 Task: Add Bass Large Oval Hair Brush to the cart.
Action: Mouse moved to (271, 101)
Screenshot: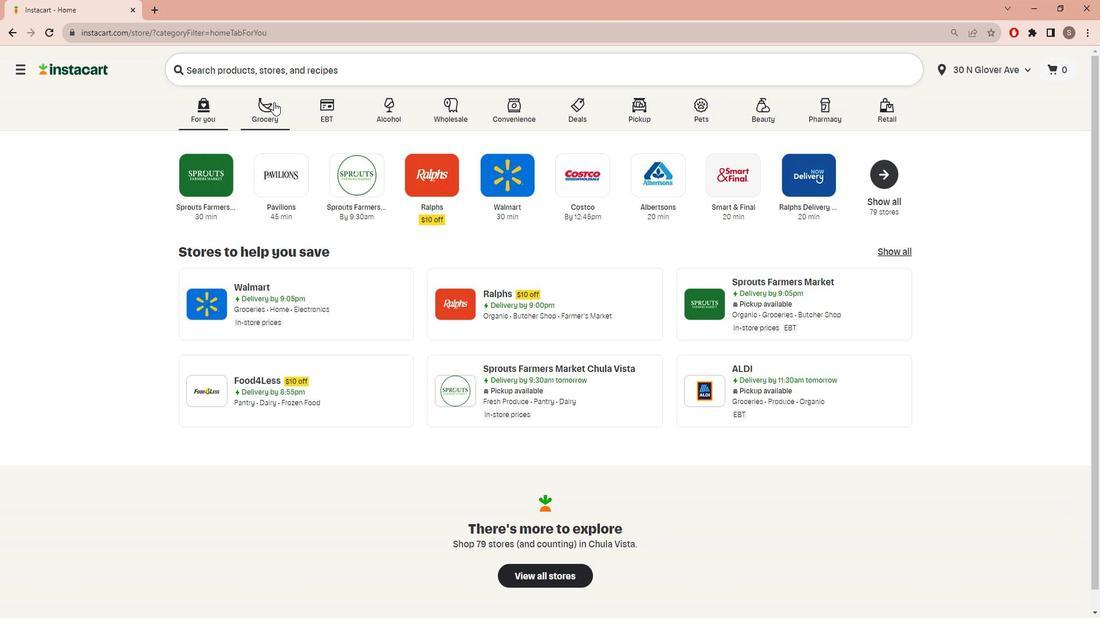 
Action: Mouse pressed left at (271, 101)
Screenshot: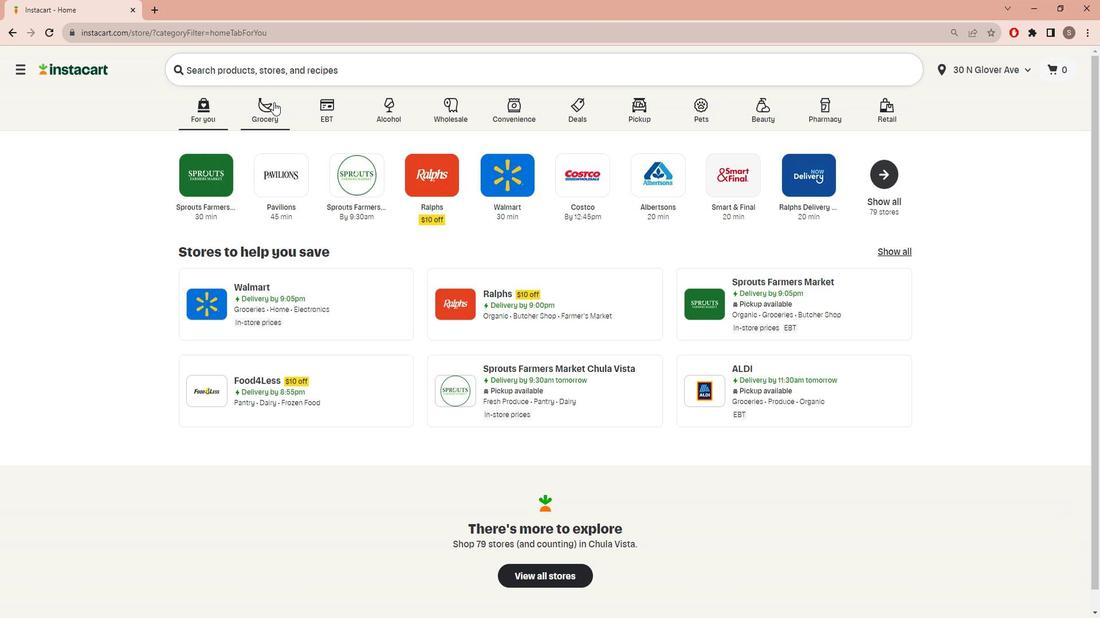
Action: Mouse moved to (374, 327)
Screenshot: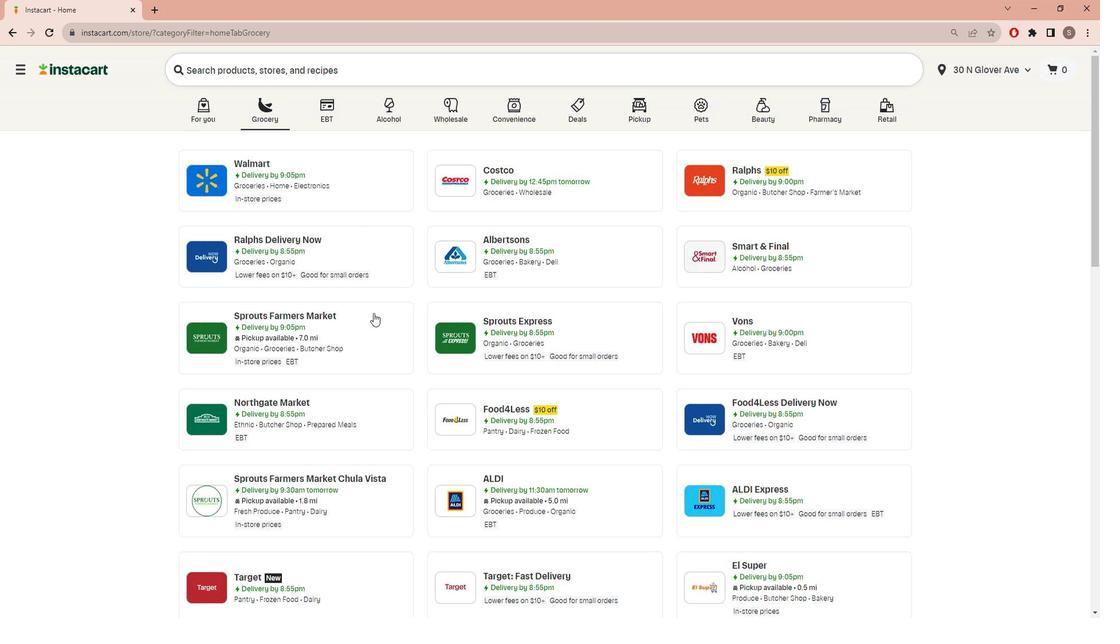 
Action: Mouse pressed left at (374, 327)
Screenshot: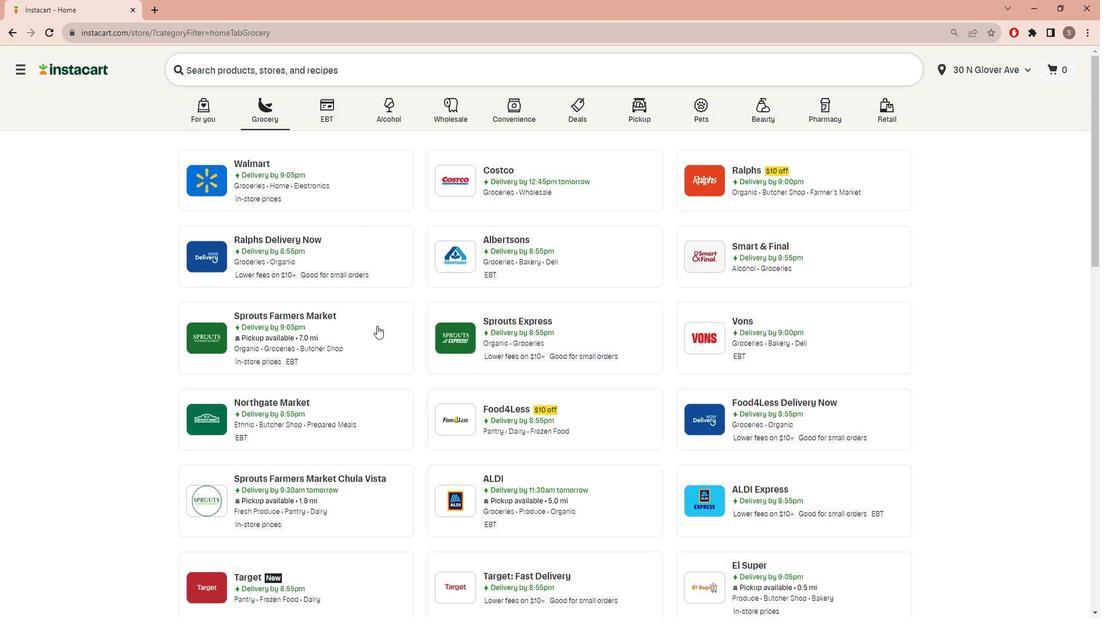 
Action: Mouse moved to (46, 375)
Screenshot: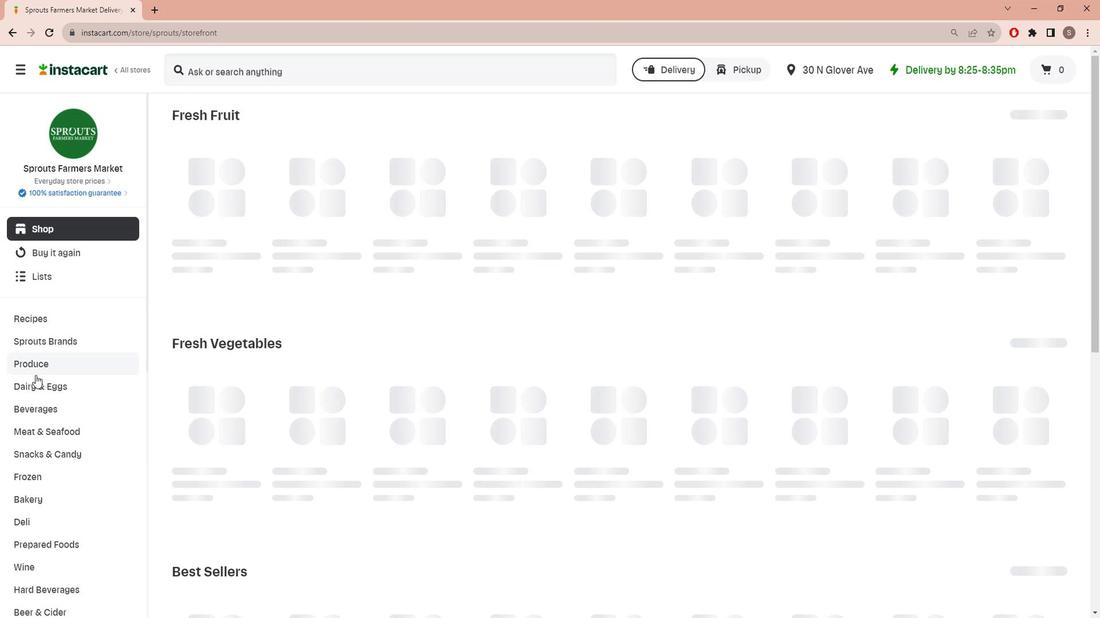 
Action: Mouse scrolled (46, 375) with delta (0, 0)
Screenshot: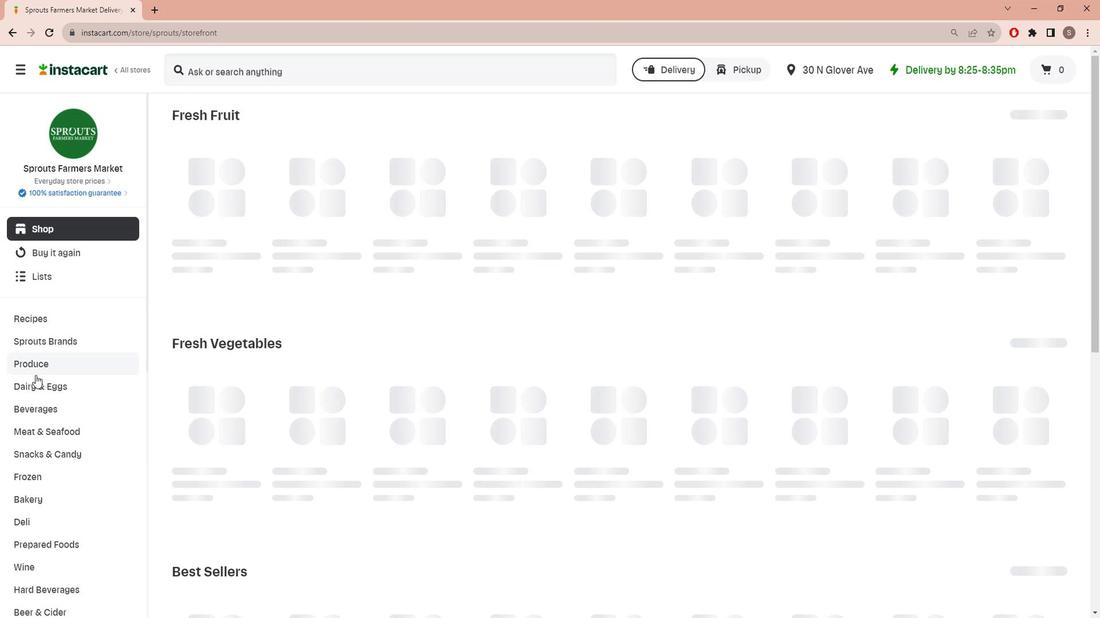 
Action: Mouse moved to (46, 375)
Screenshot: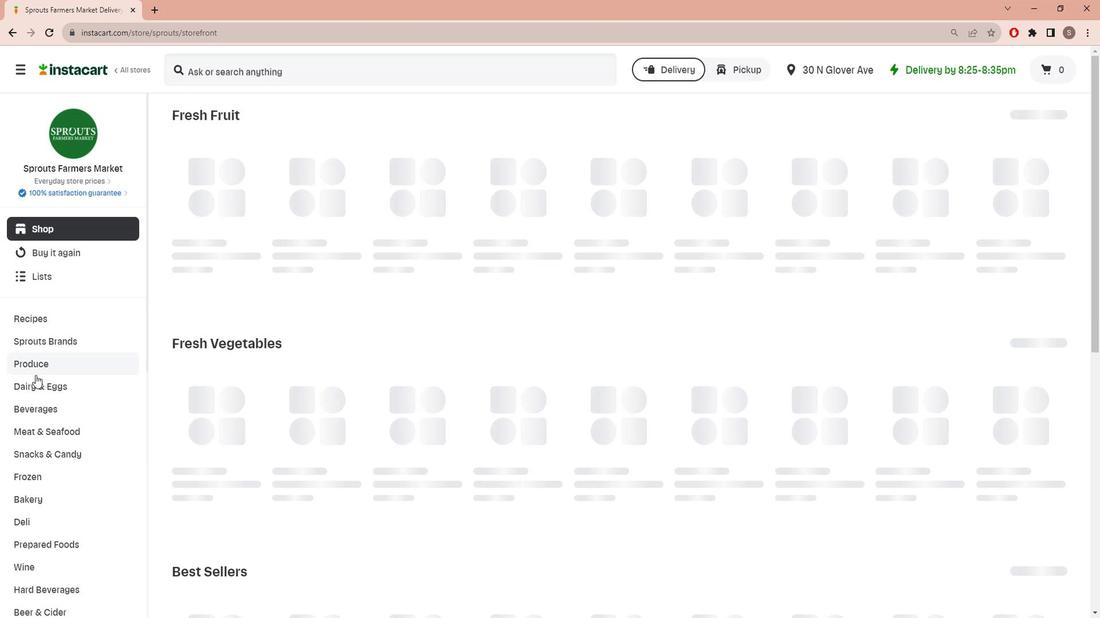 
Action: Mouse scrolled (46, 375) with delta (0, 0)
Screenshot: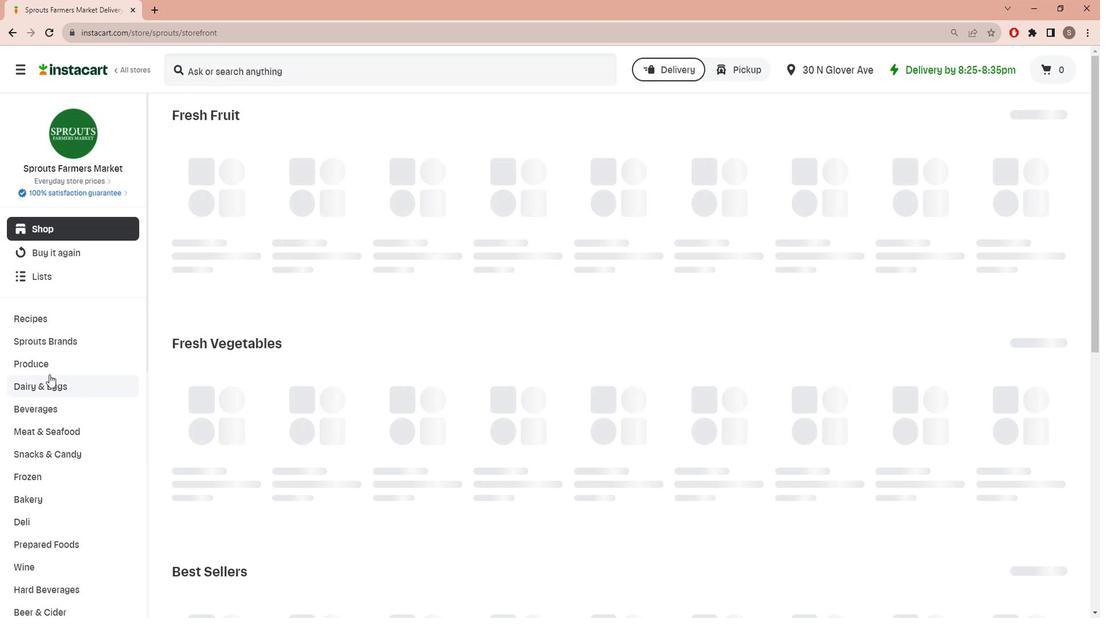 
Action: Mouse moved to (47, 375)
Screenshot: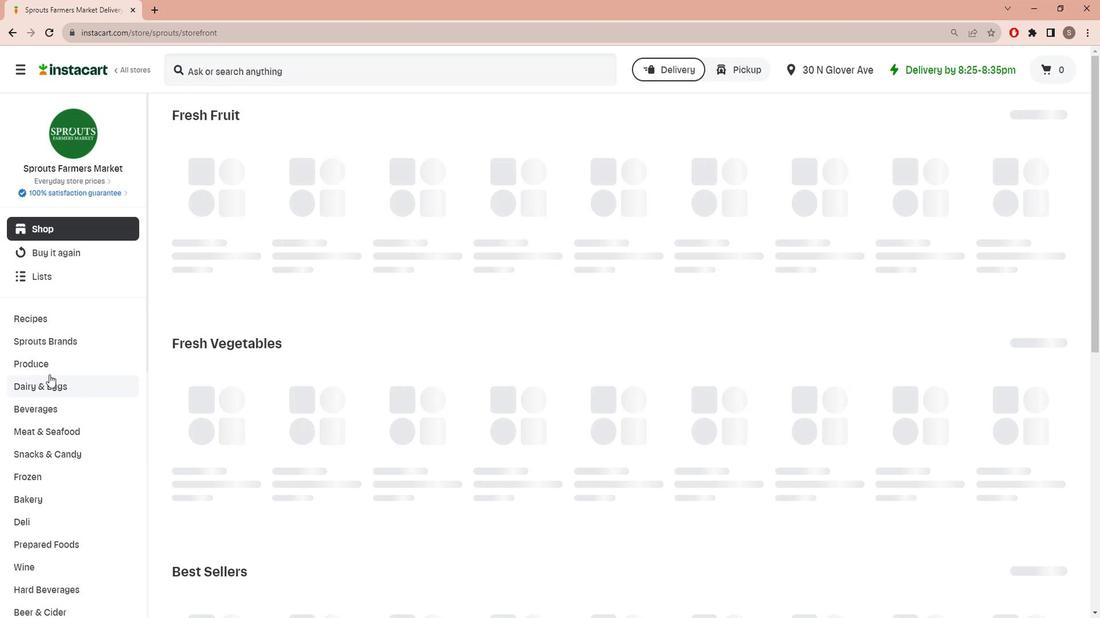
Action: Mouse scrolled (47, 375) with delta (0, 0)
Screenshot: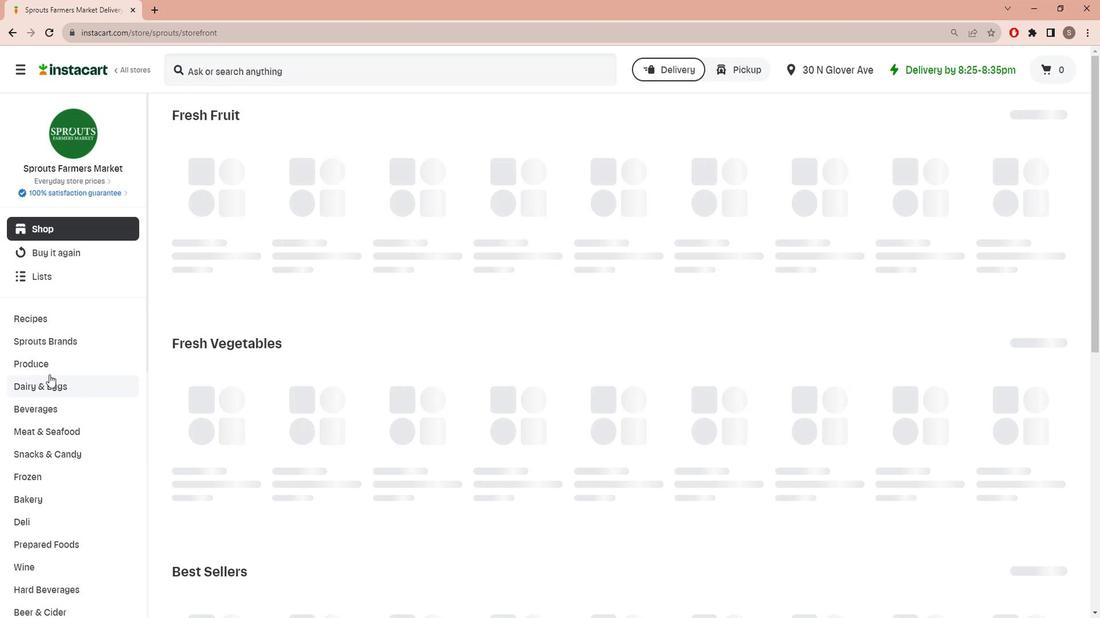 
Action: Mouse moved to (47, 375)
Screenshot: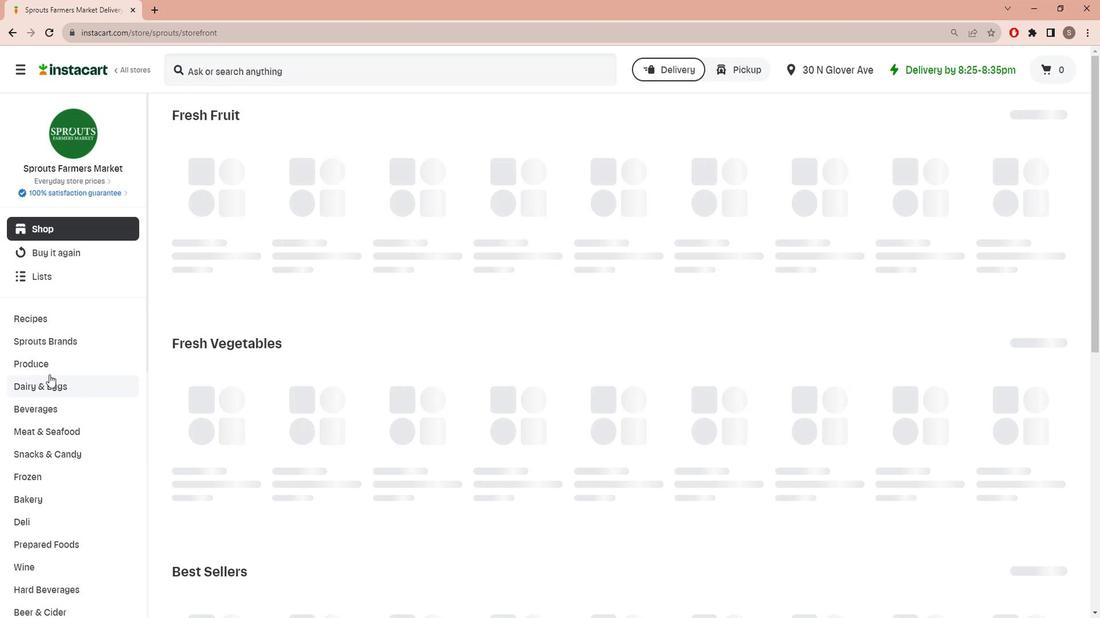 
Action: Mouse scrolled (47, 375) with delta (0, 0)
Screenshot: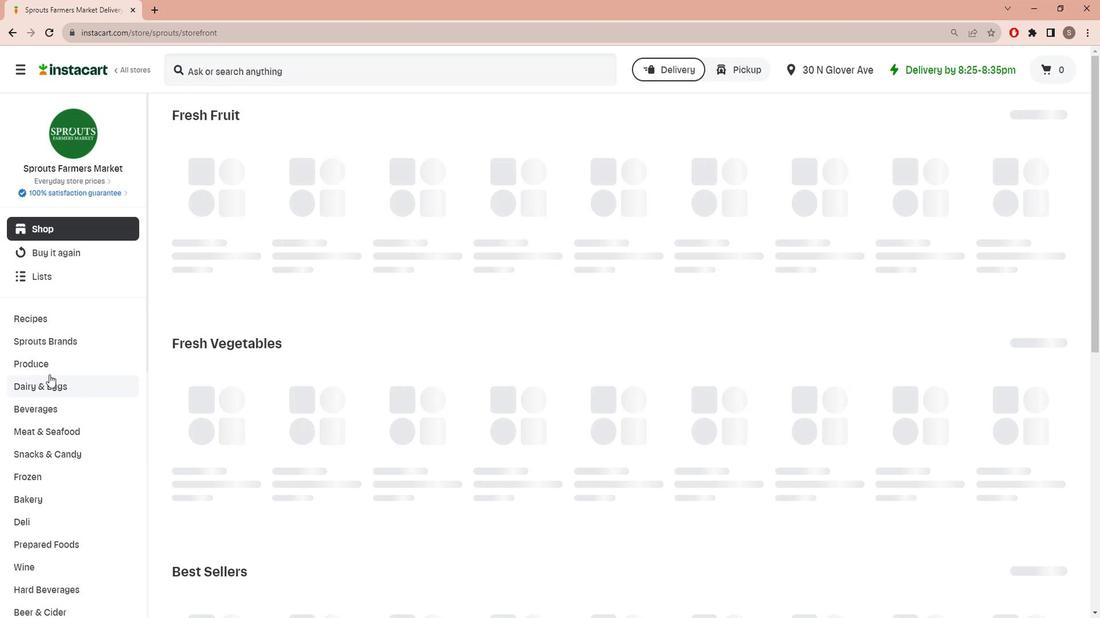 
Action: Mouse scrolled (47, 375) with delta (0, 0)
Screenshot: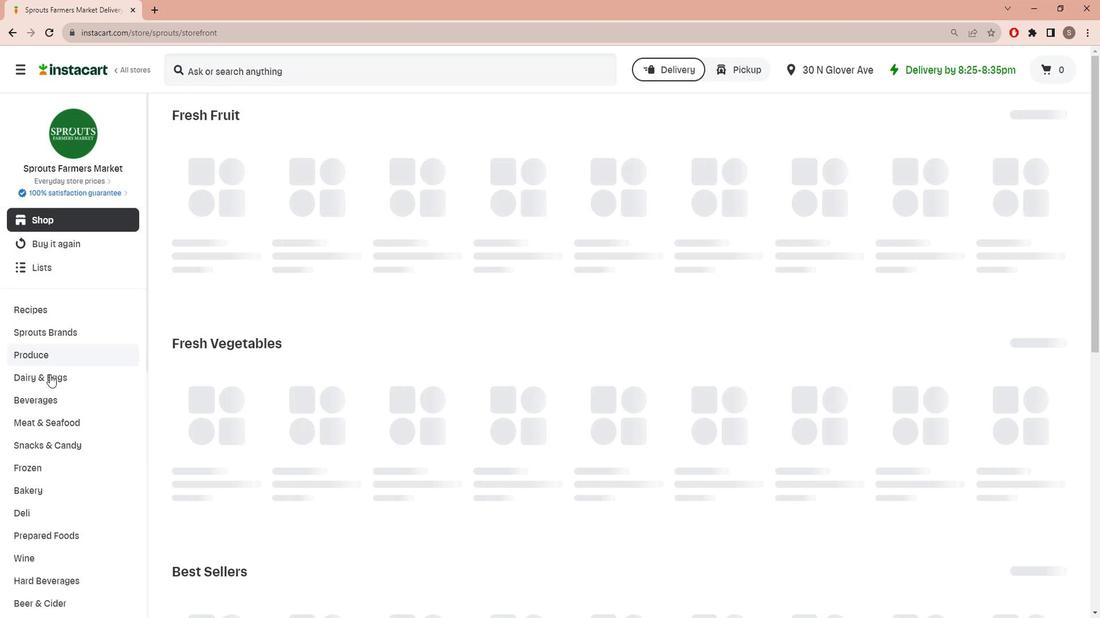 
Action: Mouse scrolled (47, 375) with delta (0, 0)
Screenshot: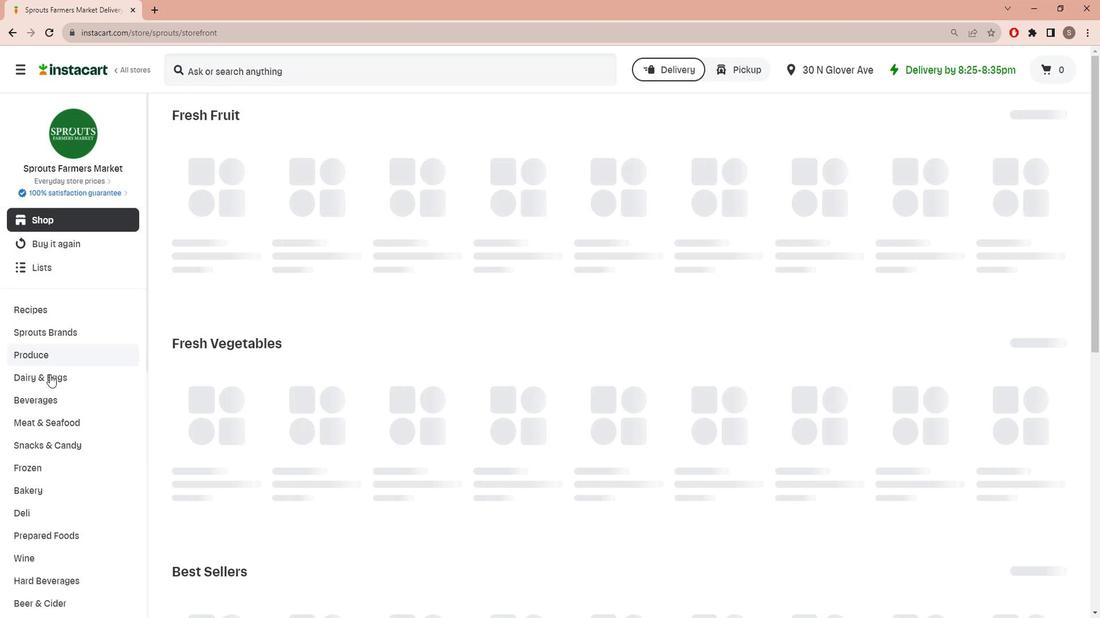 
Action: Mouse scrolled (47, 375) with delta (0, 0)
Screenshot: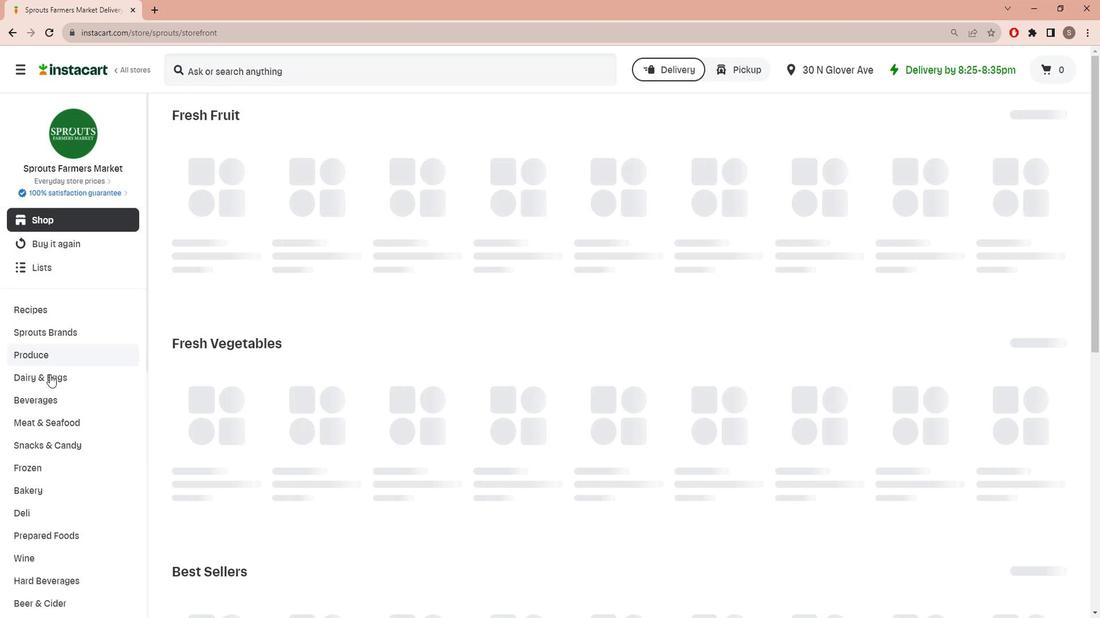 
Action: Mouse scrolled (47, 375) with delta (0, 0)
Screenshot: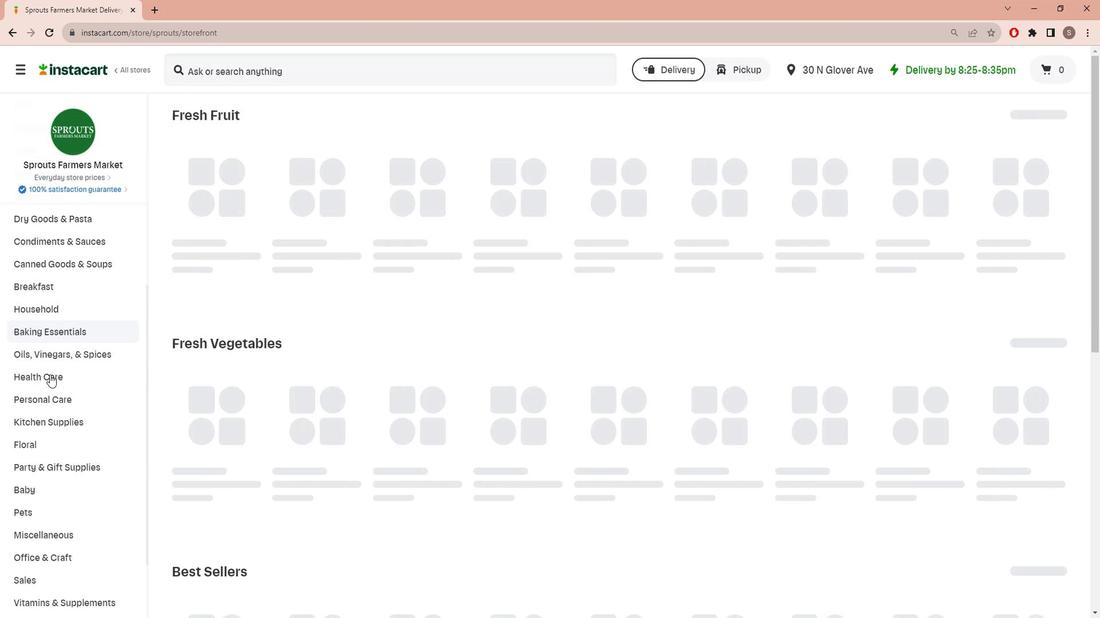 
Action: Mouse scrolled (47, 375) with delta (0, 0)
Screenshot: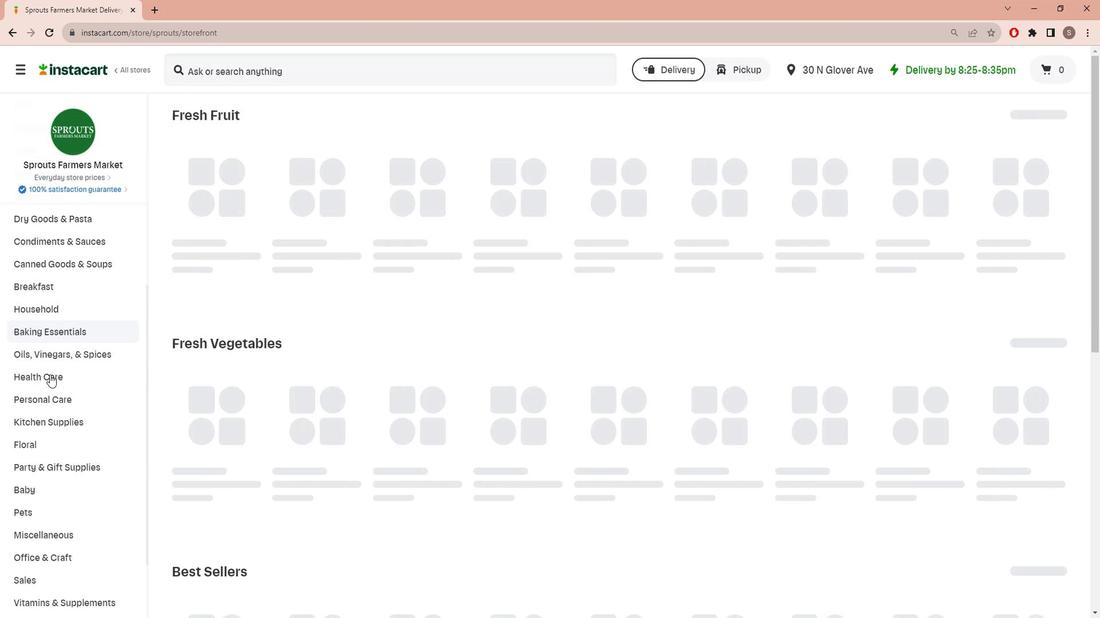 
Action: Mouse scrolled (47, 375) with delta (0, 0)
Screenshot: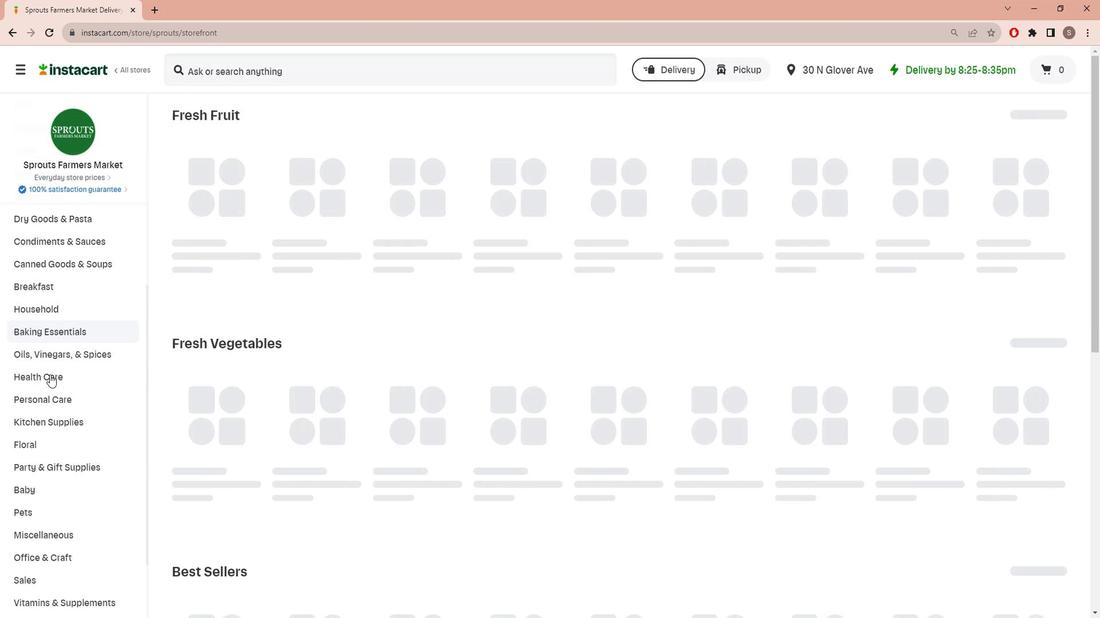 
Action: Mouse scrolled (47, 375) with delta (0, 0)
Screenshot: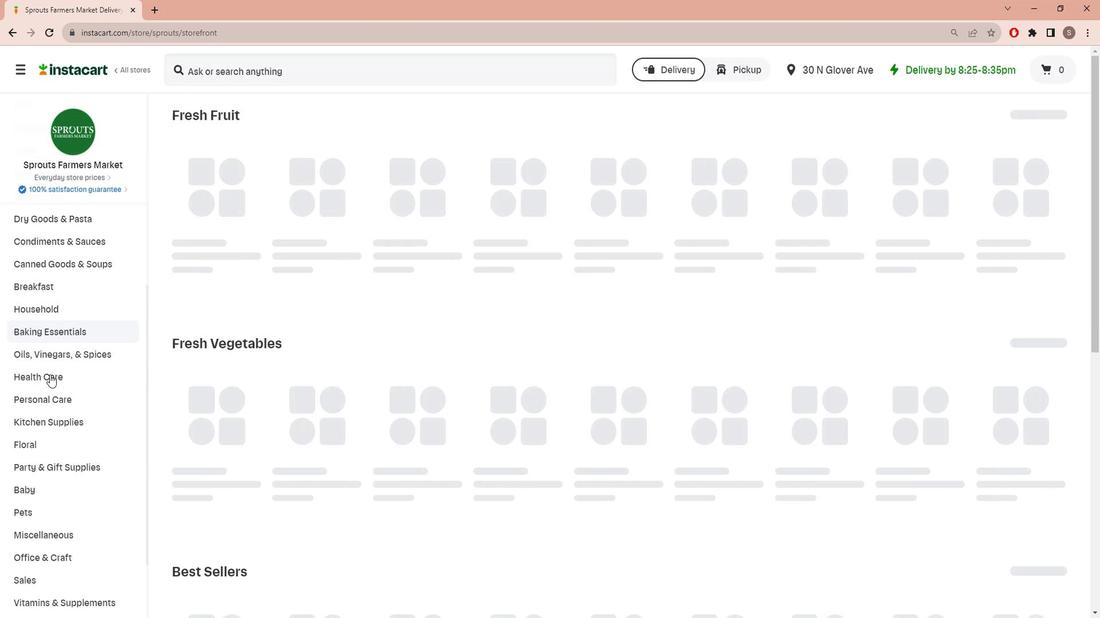 
Action: Mouse scrolled (47, 375) with delta (0, 0)
Screenshot: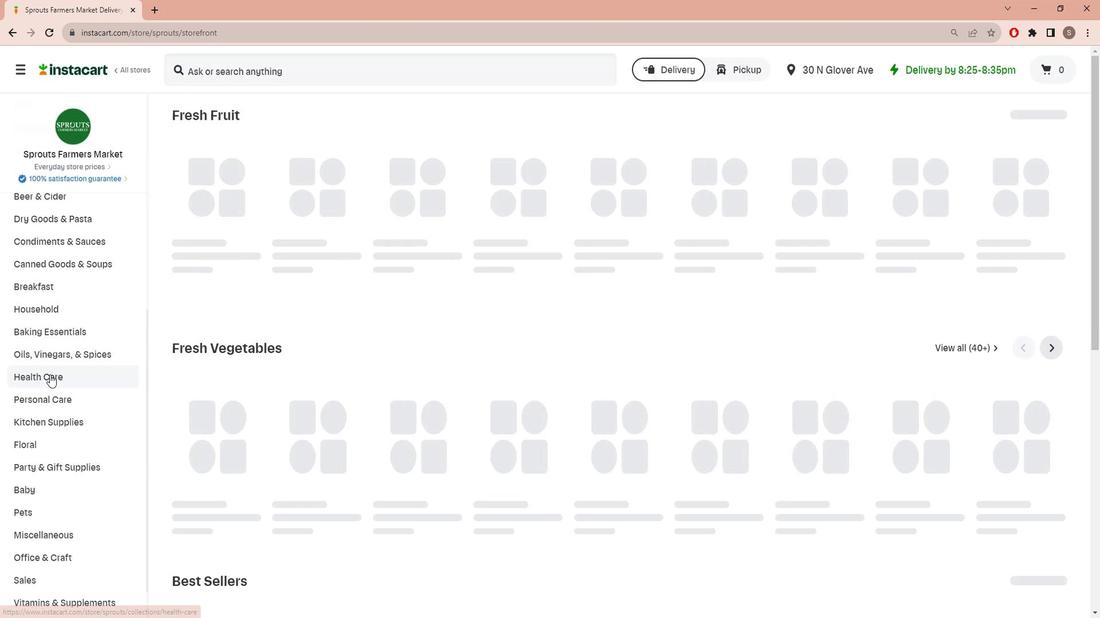 
Action: Mouse scrolled (47, 375) with delta (0, 0)
Screenshot: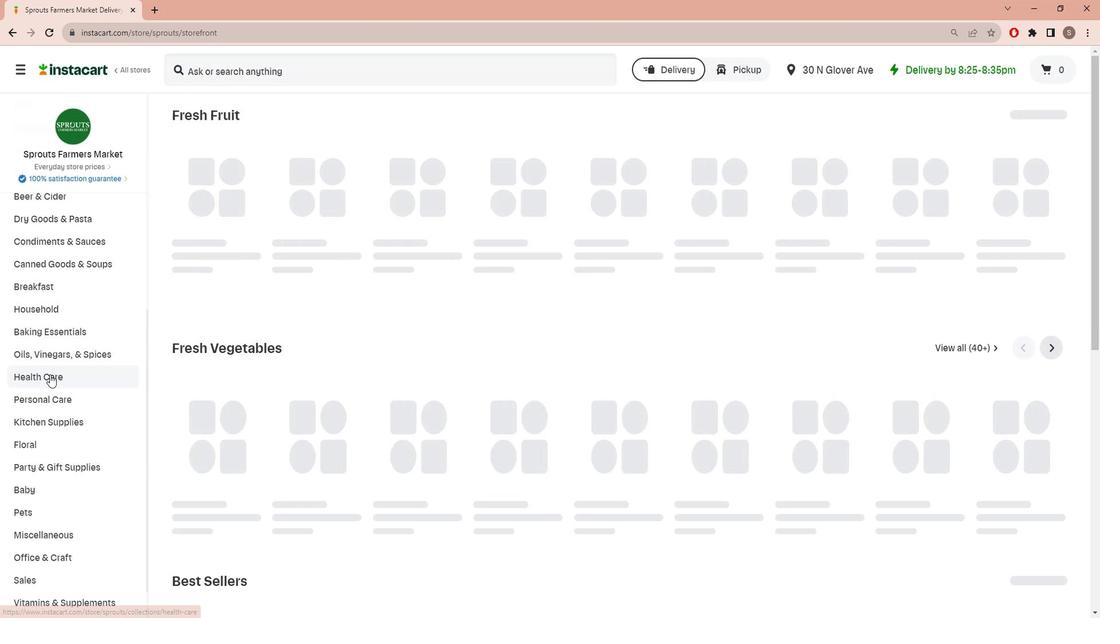 
Action: Mouse moved to (48, 351)
Screenshot: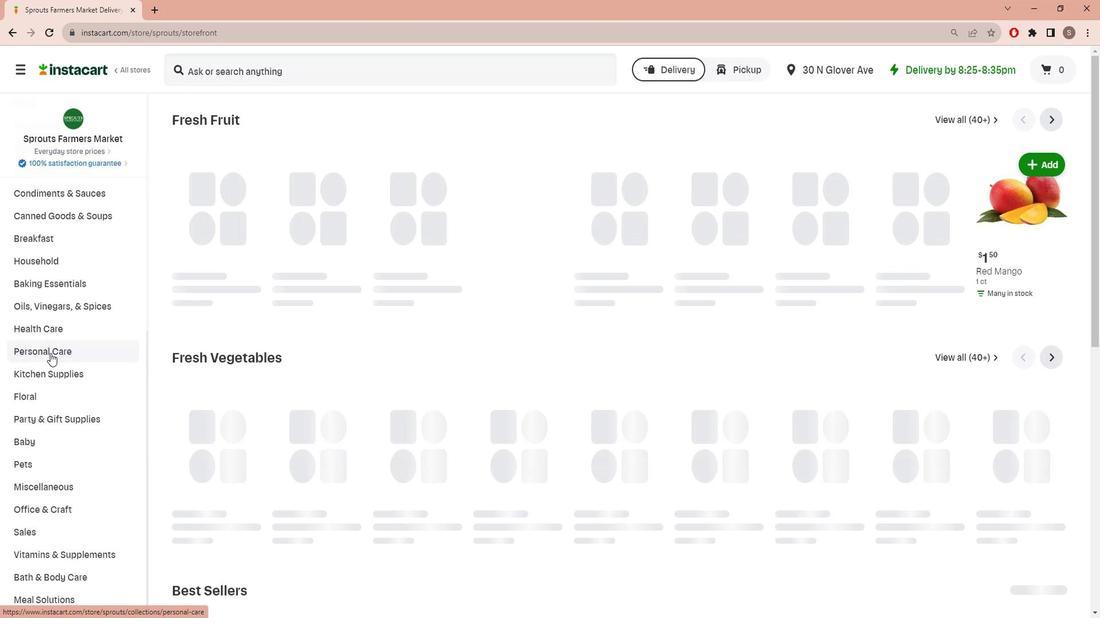 
Action: Mouse pressed left at (48, 351)
Screenshot: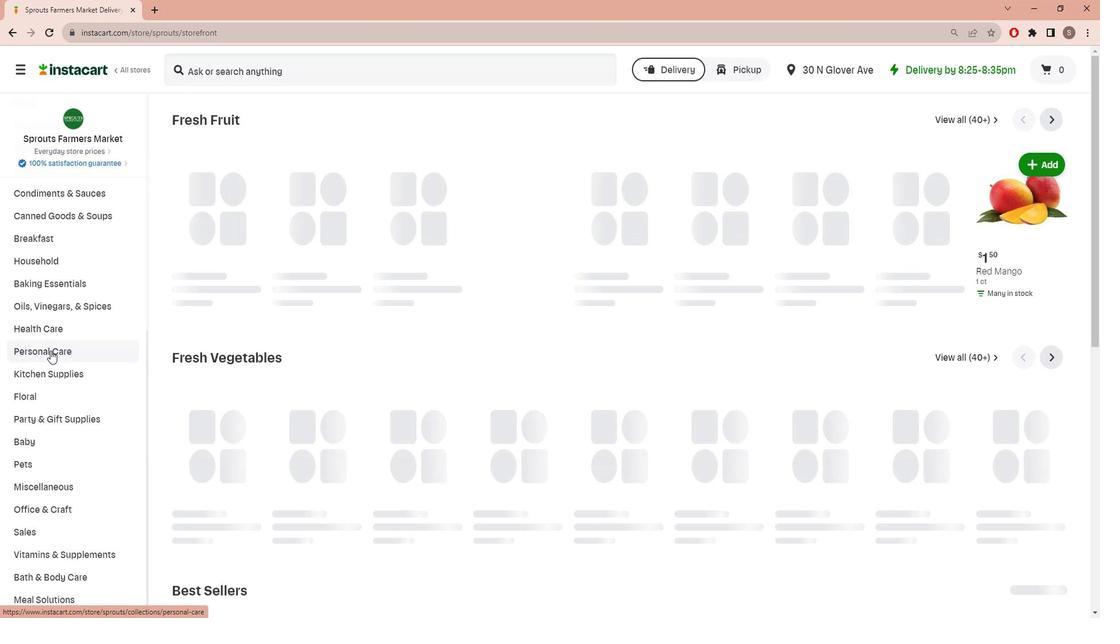 
Action: Mouse moved to (65, 532)
Screenshot: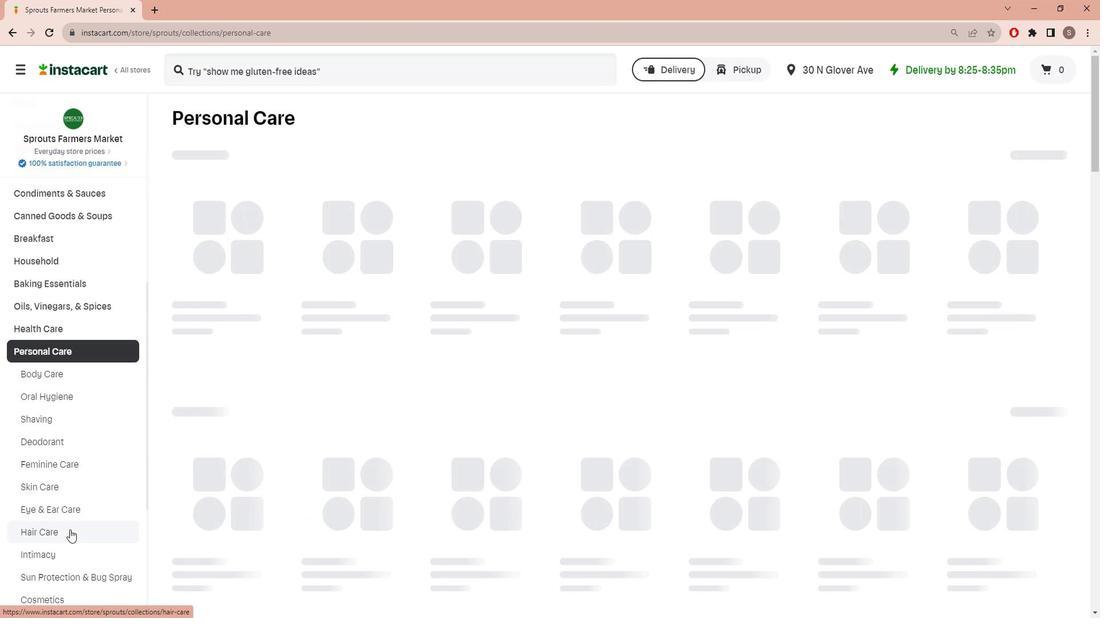 
Action: Mouse pressed left at (65, 532)
Screenshot: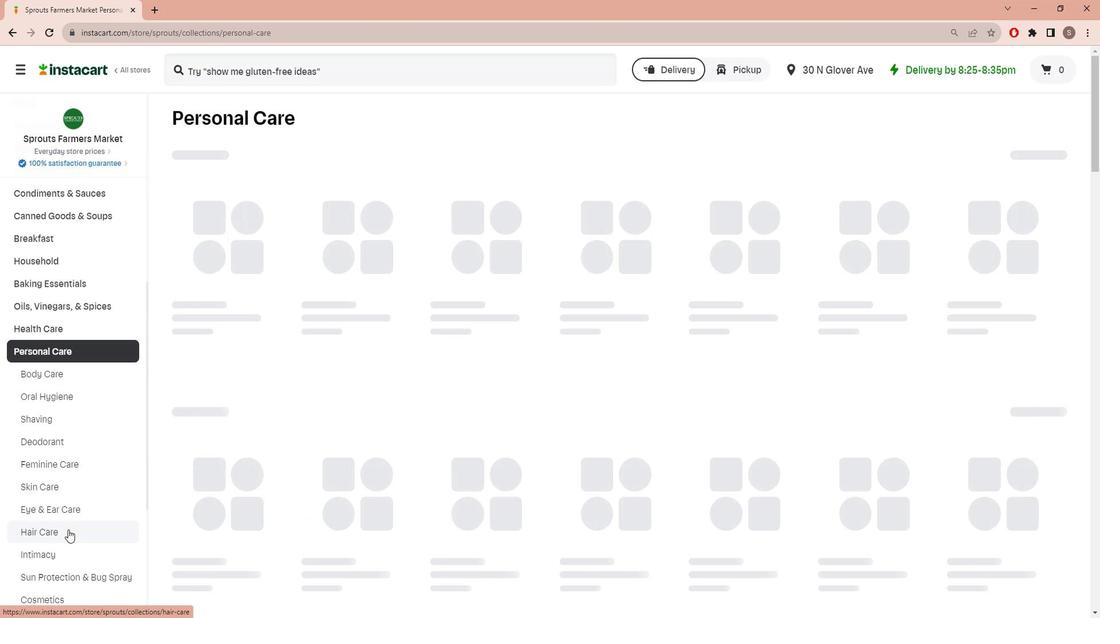 
Action: Mouse moved to (570, 162)
Screenshot: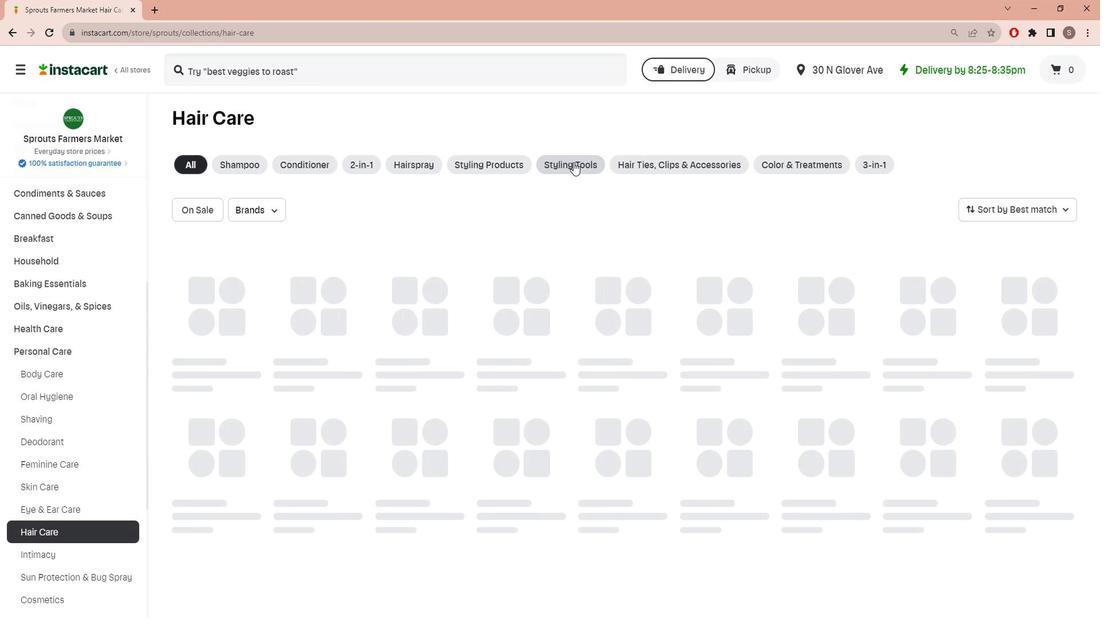 
Action: Mouse pressed left at (570, 162)
Screenshot: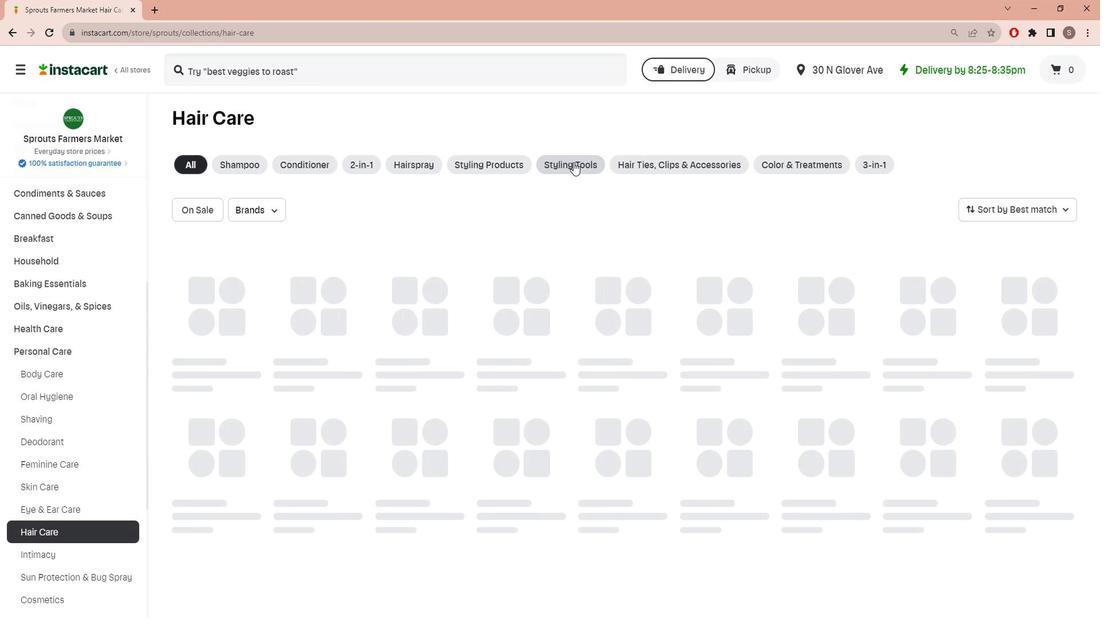 
Action: Mouse moved to (265, 64)
Screenshot: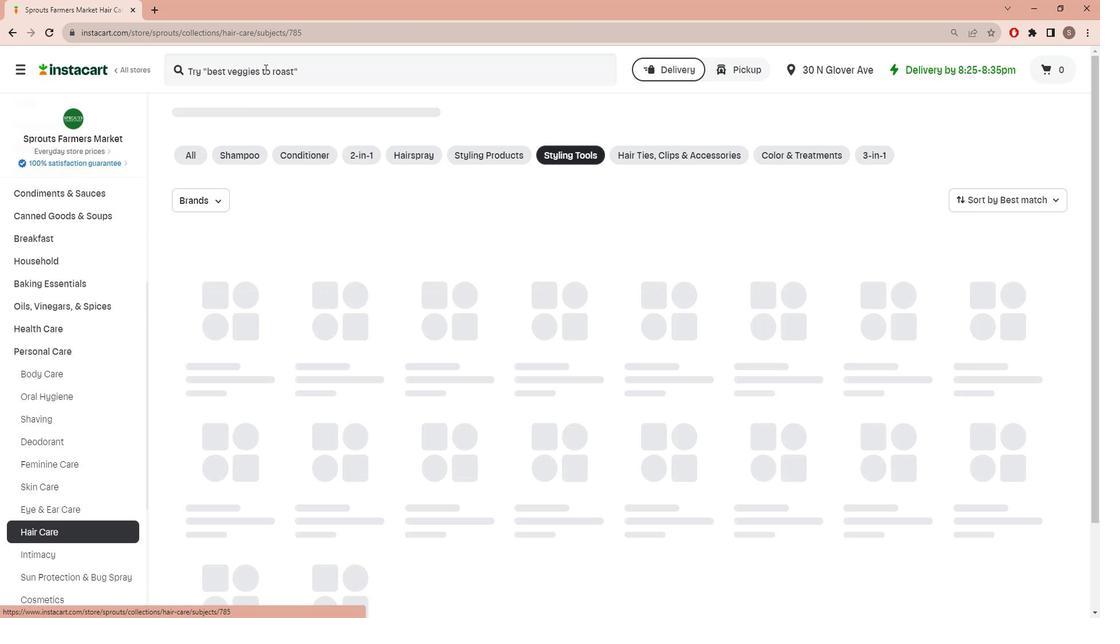 
Action: Mouse pressed left at (265, 64)
Screenshot: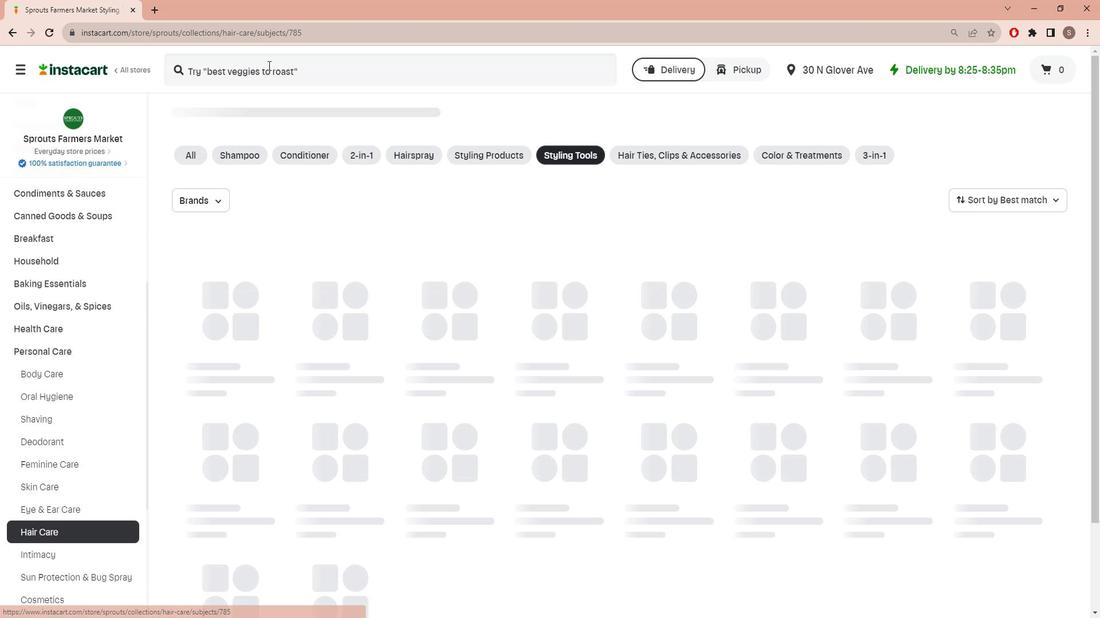 
Action: Key pressed <Key.shift>Bass<Key.space><Key.shift><Key.shift><Key.shift><Key.shift>Large<Key.space><Key.shift>Oval<Key.space><Key.shift>Hair<Key.space><Key.shift>Brush<Key.enter>
Screenshot: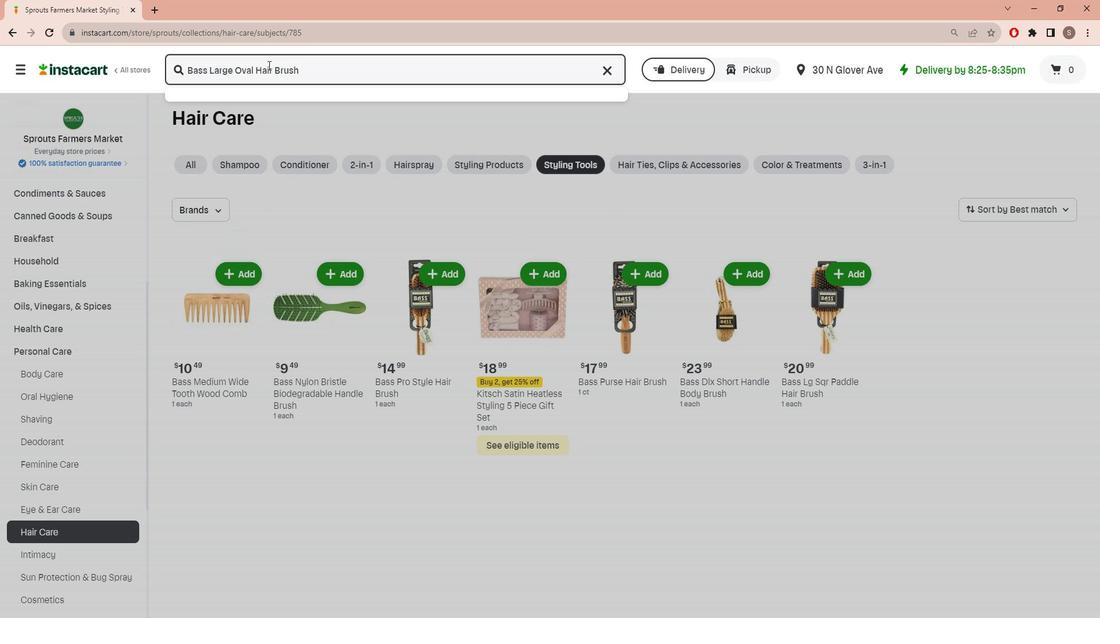 
Action: Mouse moved to (508, 429)
Screenshot: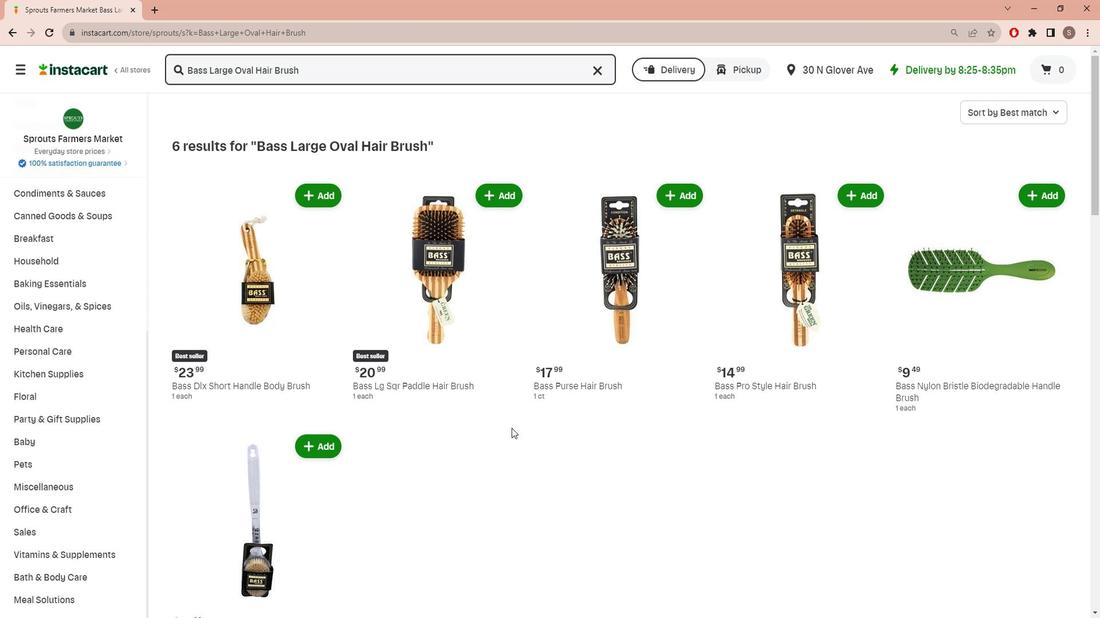 
Action: Mouse scrolled (508, 429) with delta (0, 0)
Screenshot: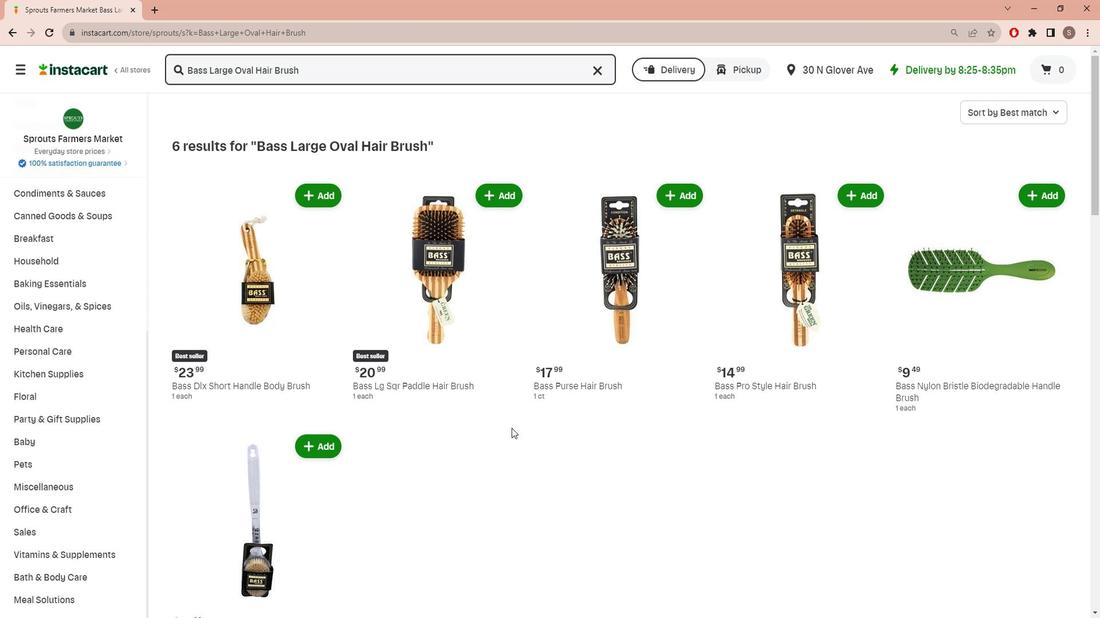 
Action: Mouse moved to (507, 429)
Screenshot: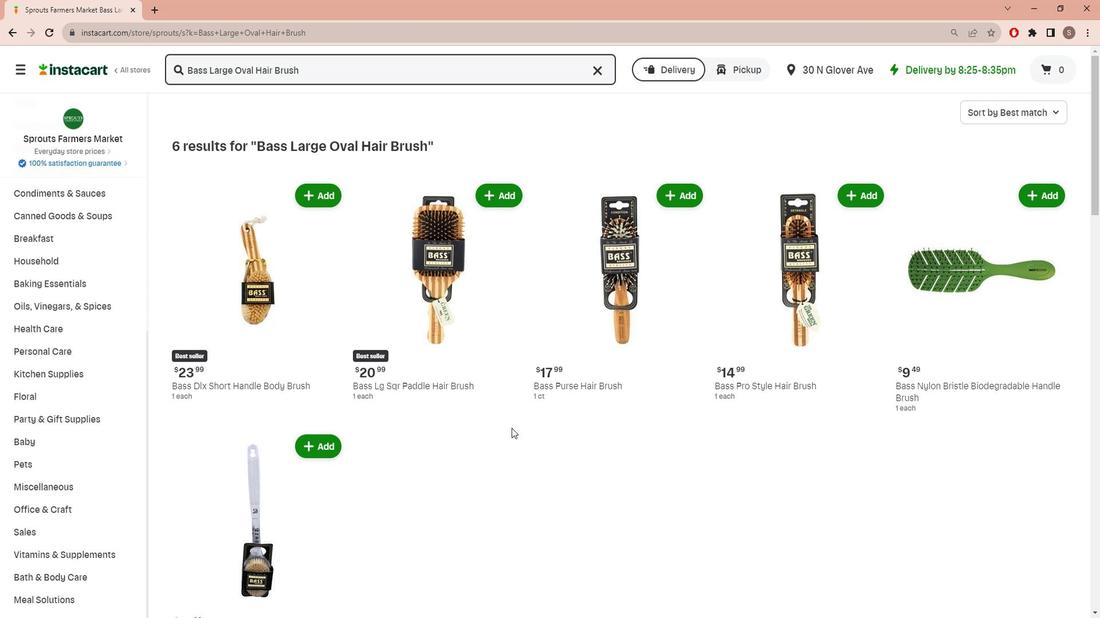 
Action: Mouse scrolled (507, 428) with delta (0, 0)
Screenshot: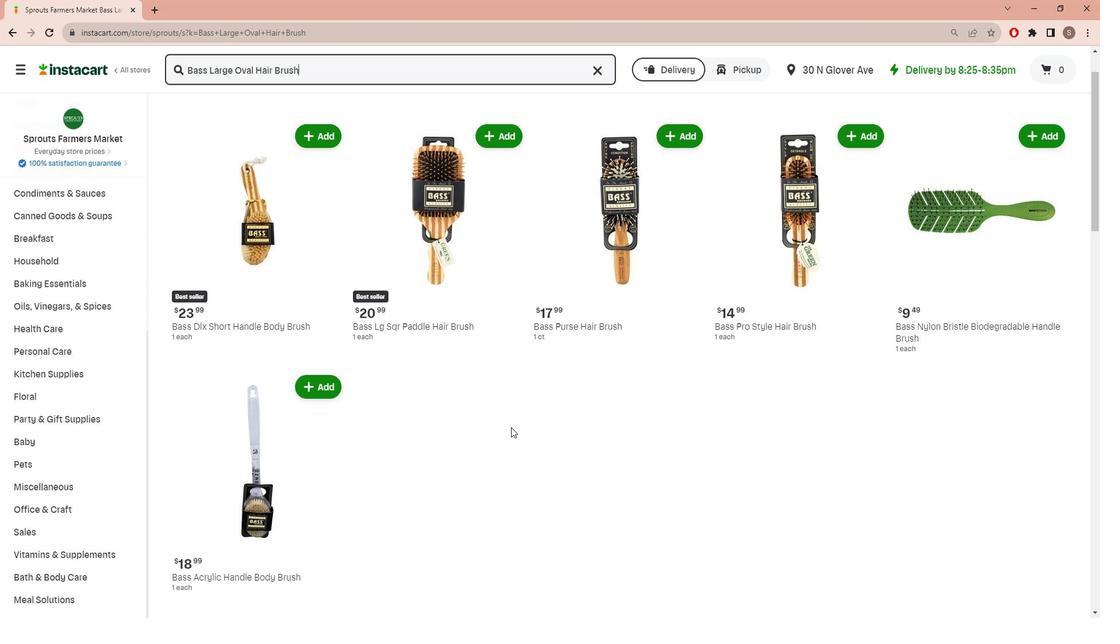 
Action: Mouse moved to (504, 426)
Screenshot: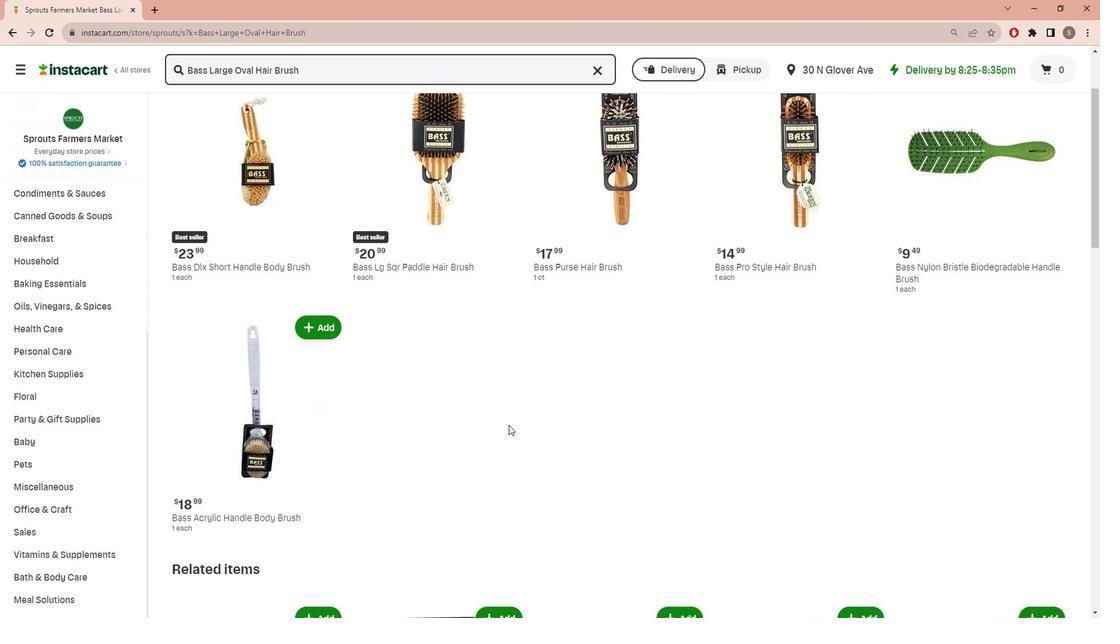 
Action: Mouse scrolled (504, 426) with delta (0, 0)
Screenshot: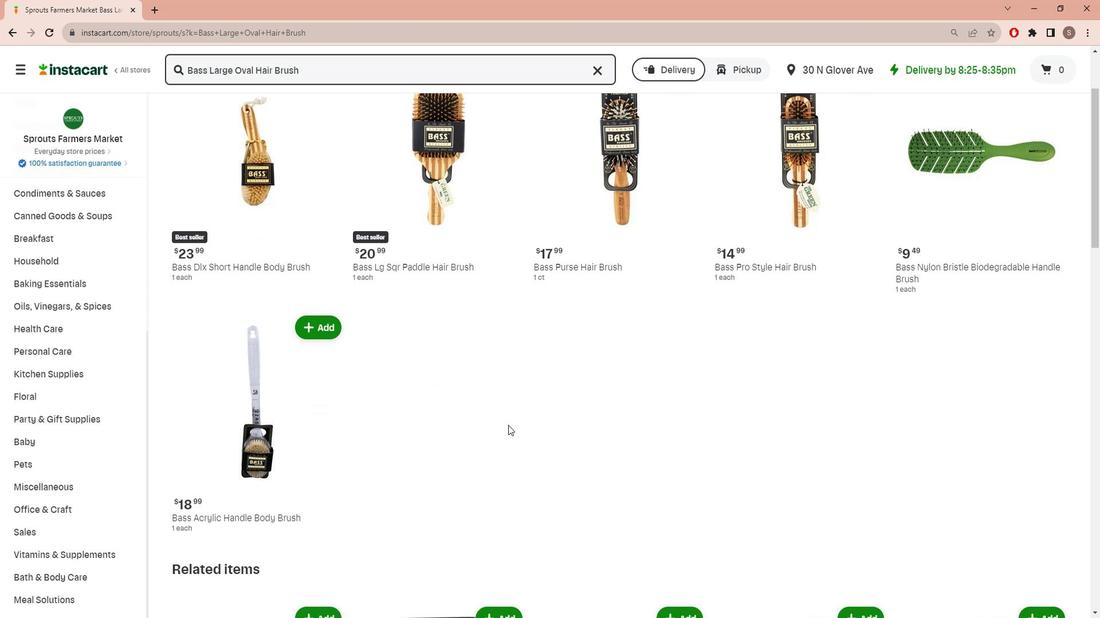 
Action: Mouse moved to (495, 428)
Screenshot: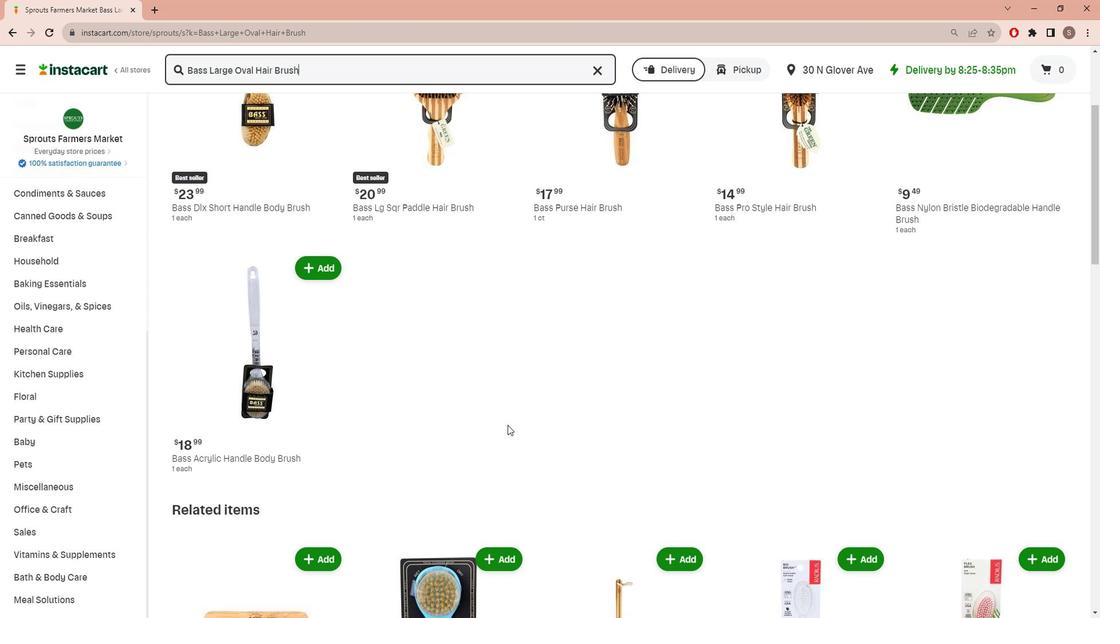 
Action: Mouse scrolled (495, 427) with delta (0, 0)
Screenshot: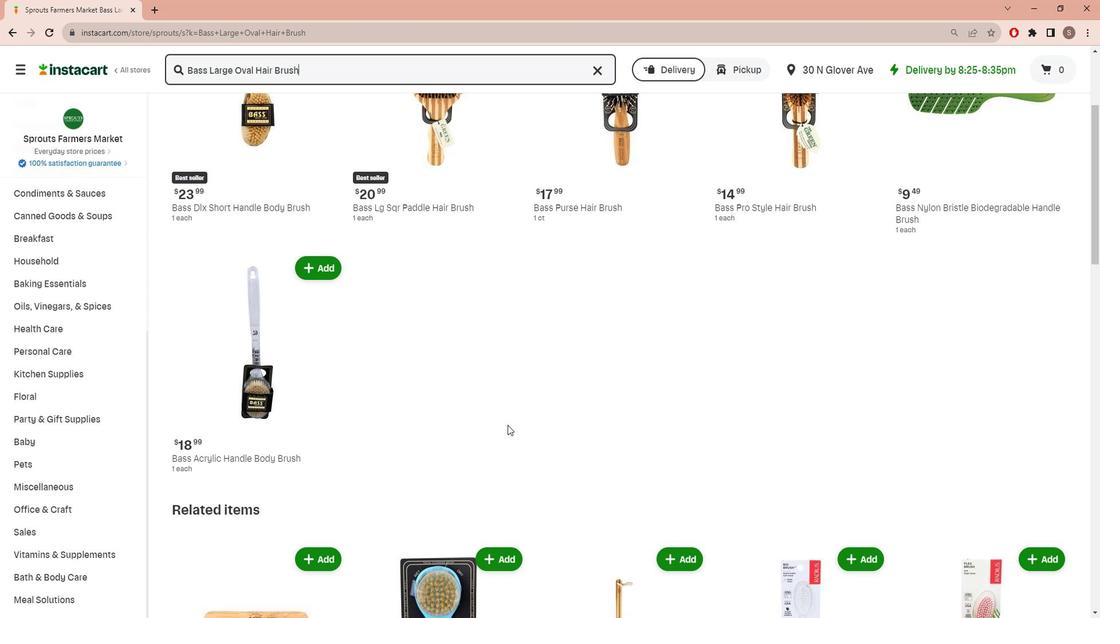 
Action: Mouse moved to (492, 428)
Screenshot: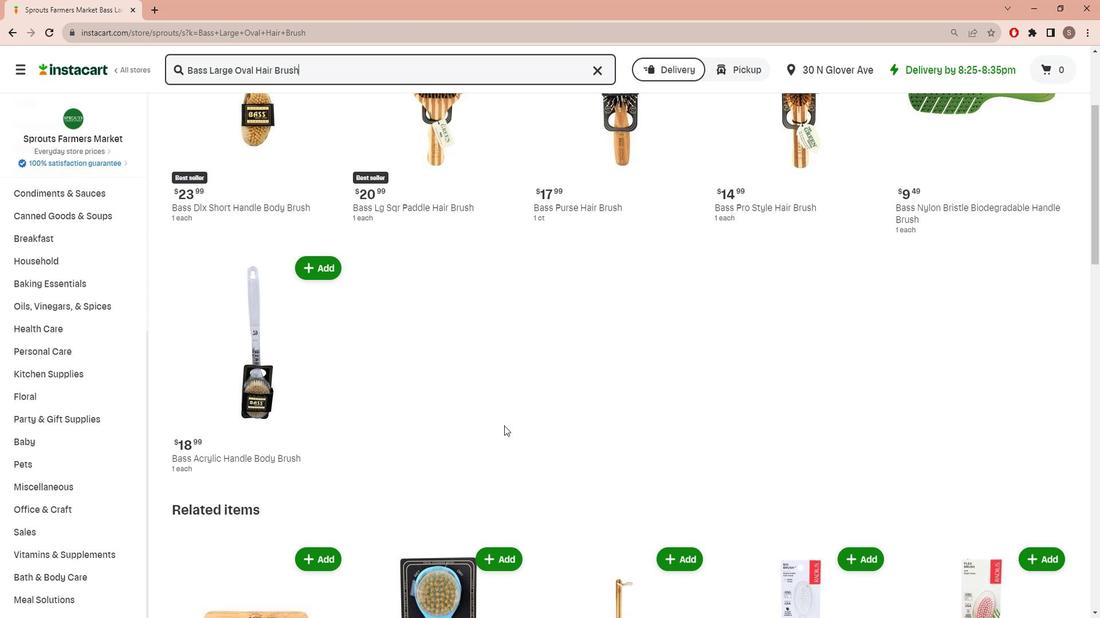 
Action: Mouse scrolled (492, 427) with delta (0, 0)
Screenshot: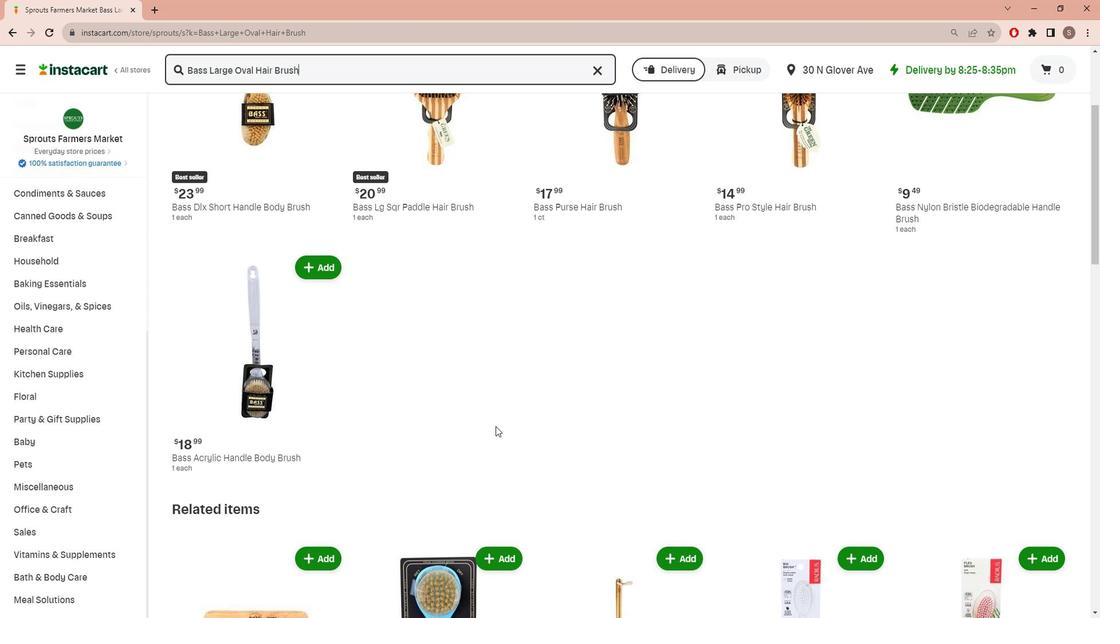 
Action: Mouse moved to (448, 391)
Screenshot: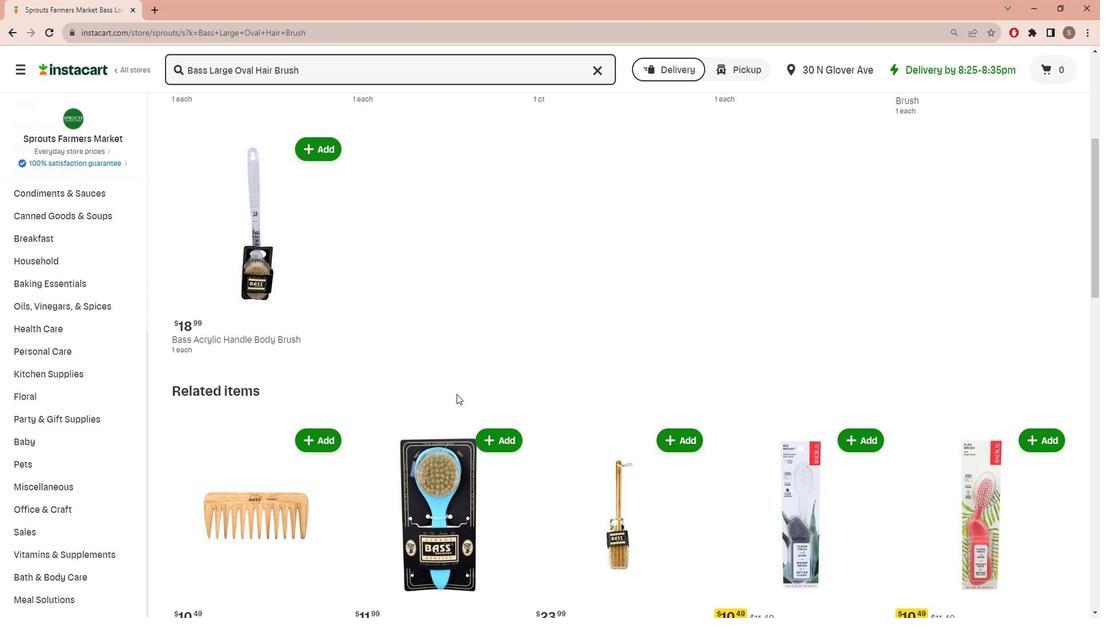 
Action: Mouse scrolled (448, 390) with delta (0, 0)
Screenshot: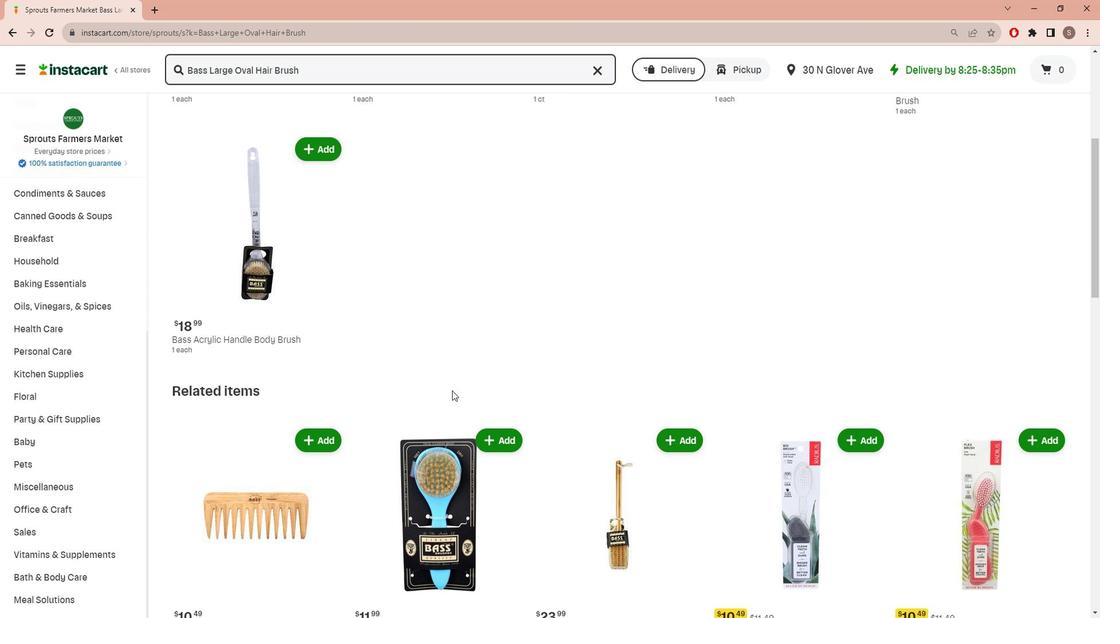 
Action: Mouse moved to (447, 390)
Screenshot: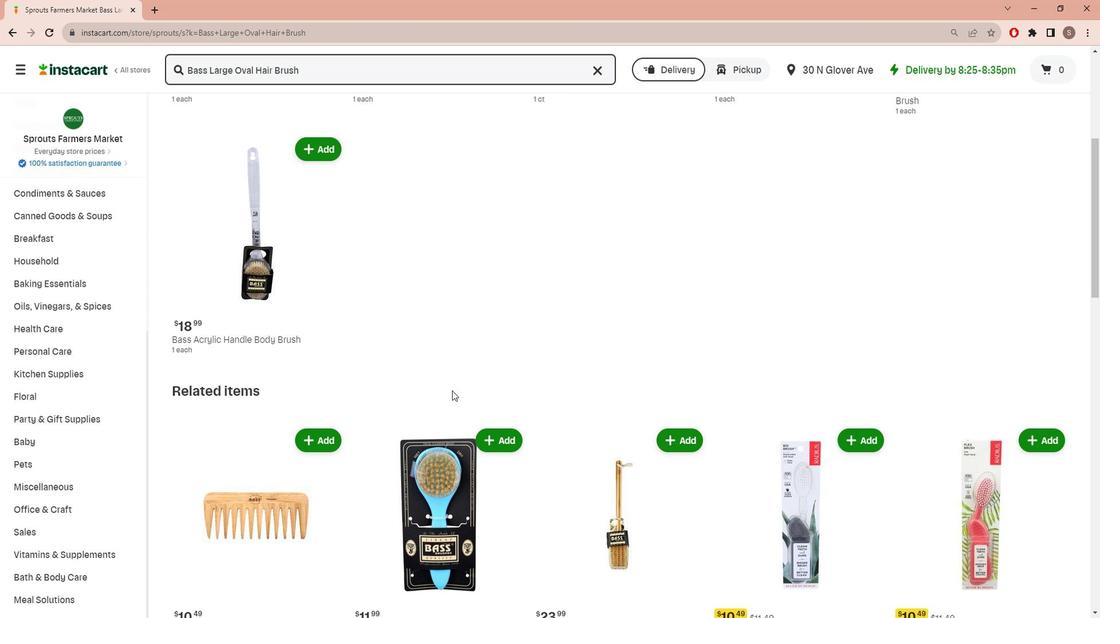 
Action: Mouse scrolled (447, 390) with delta (0, 0)
Screenshot: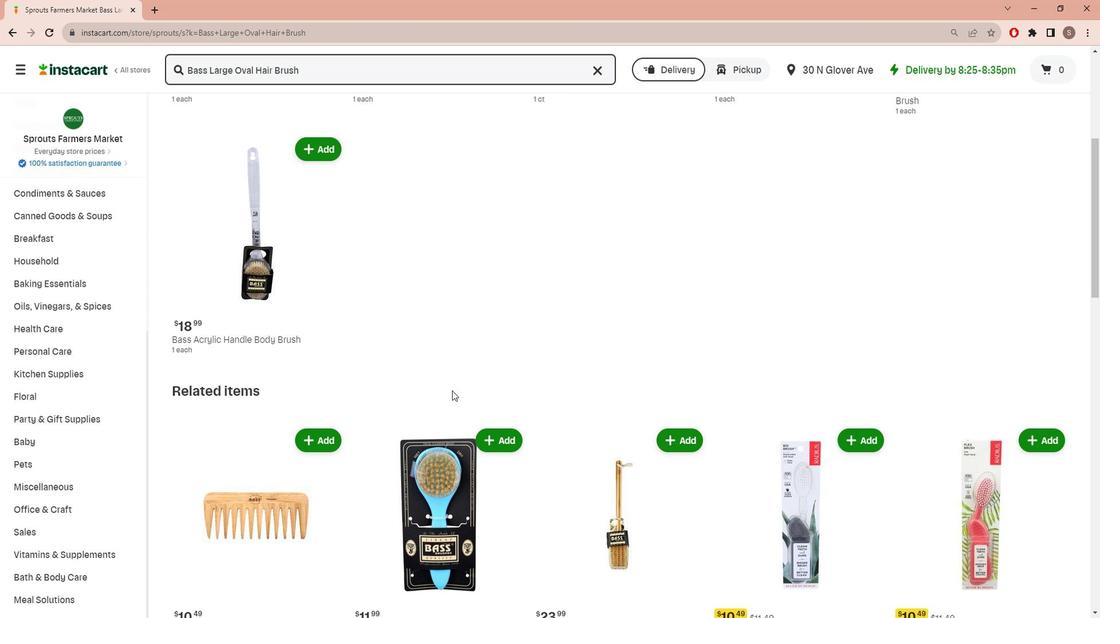 
Action: Mouse moved to (361, 365)
Screenshot: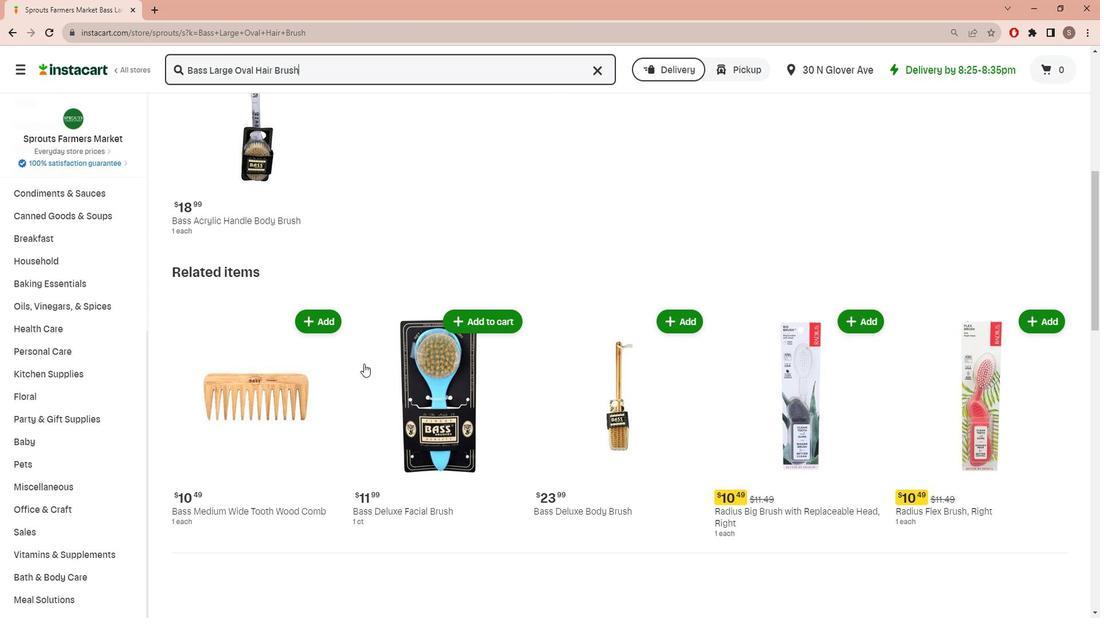 
Action: Mouse scrolled (361, 364) with delta (0, 0)
Screenshot: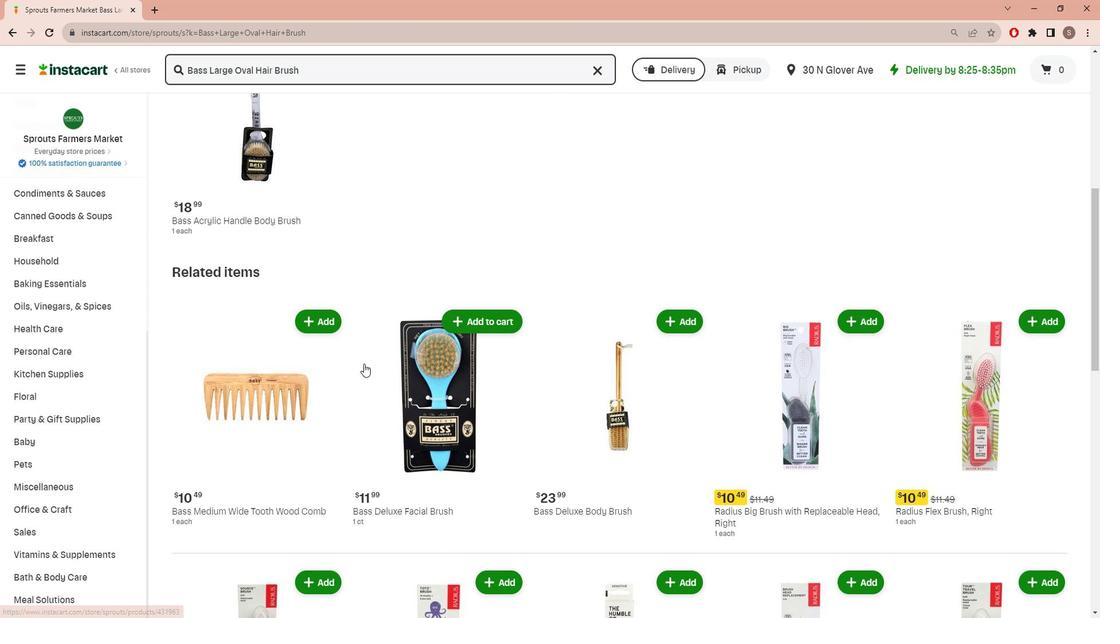 
Action: Mouse moved to (361, 365)
Screenshot: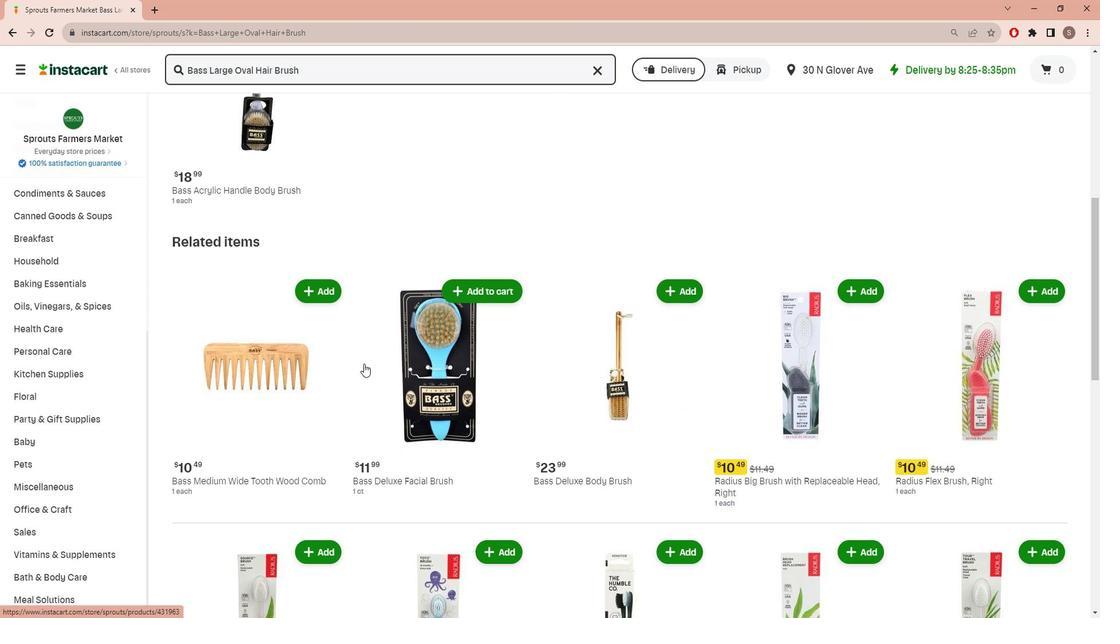 
Action: Mouse scrolled (361, 364) with delta (0, 0)
Screenshot: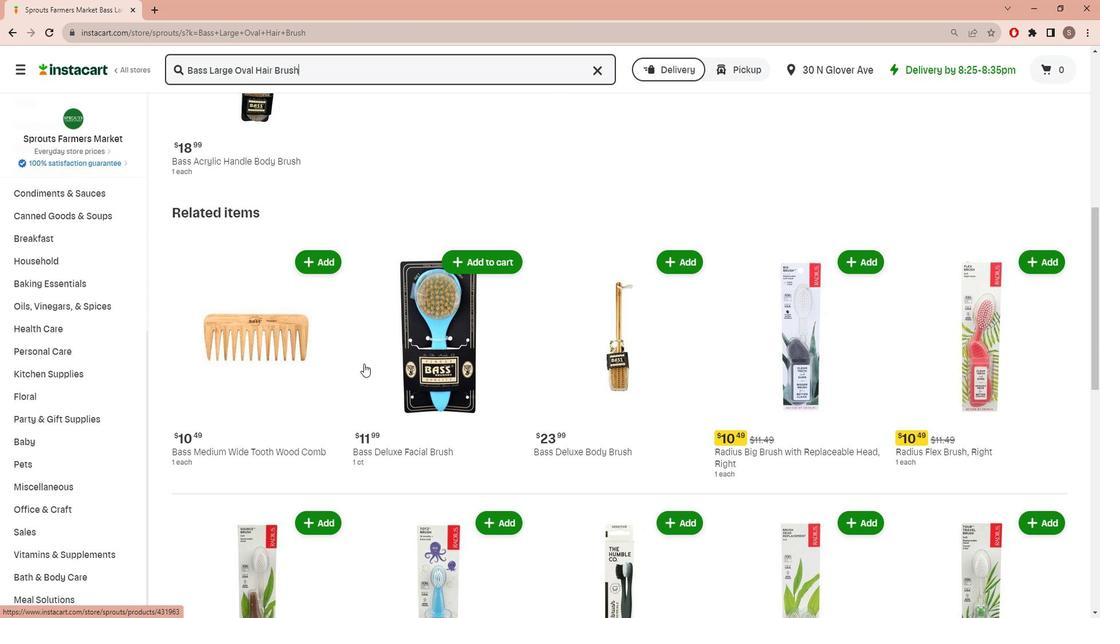 
Action: Mouse scrolled (361, 364) with delta (0, 0)
Screenshot: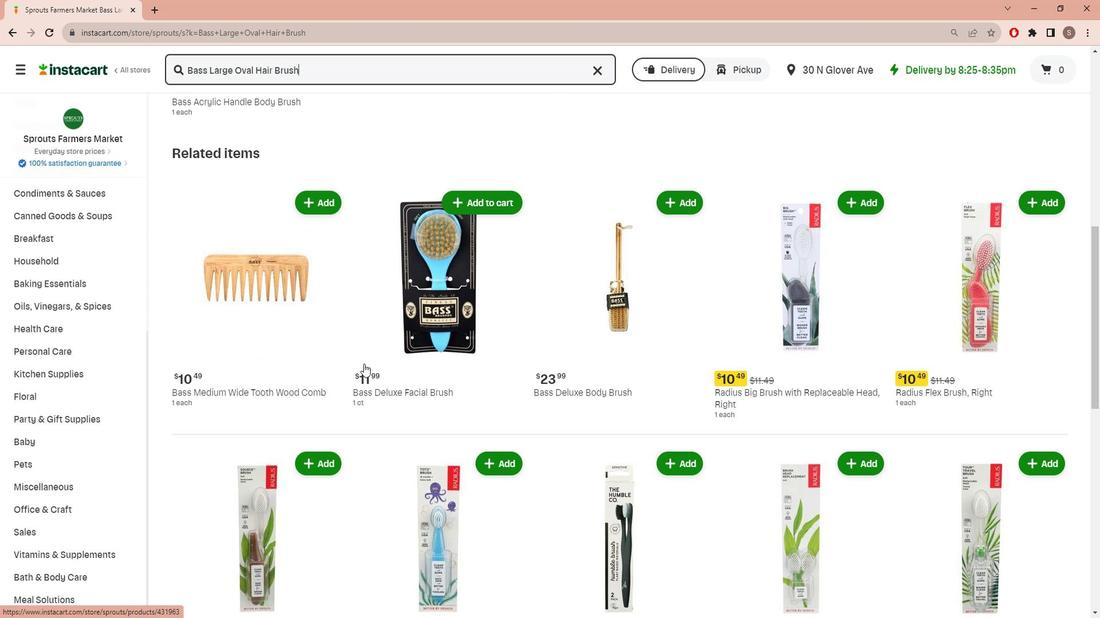 
Action: Mouse moved to (359, 365)
Screenshot: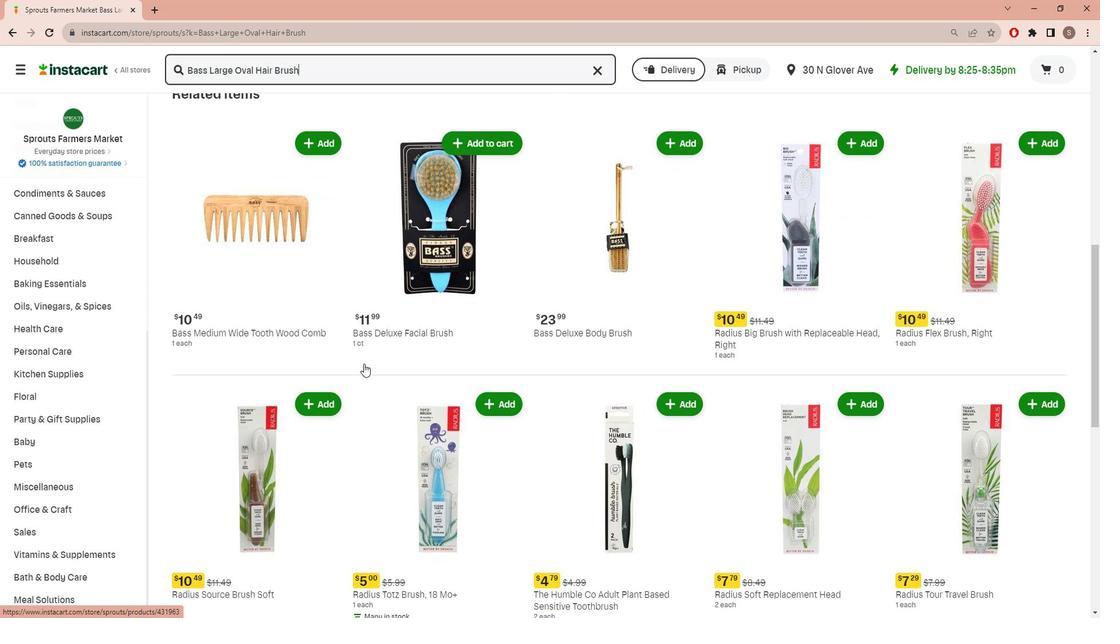 
Action: Mouse scrolled (359, 364) with delta (0, 0)
Screenshot: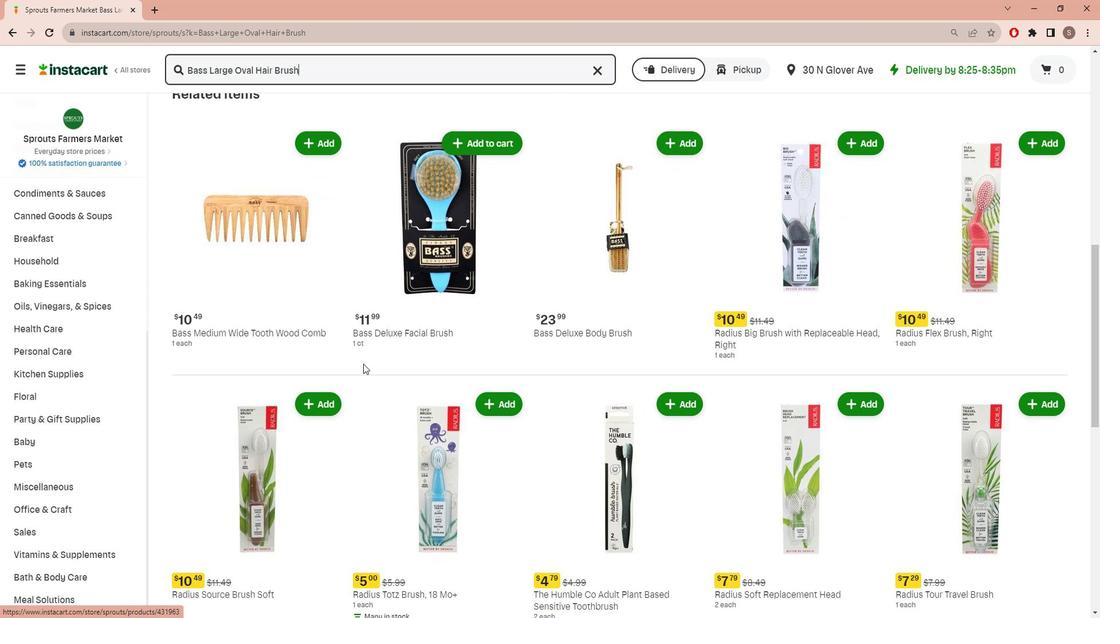 
Action: Mouse moved to (355, 365)
Screenshot: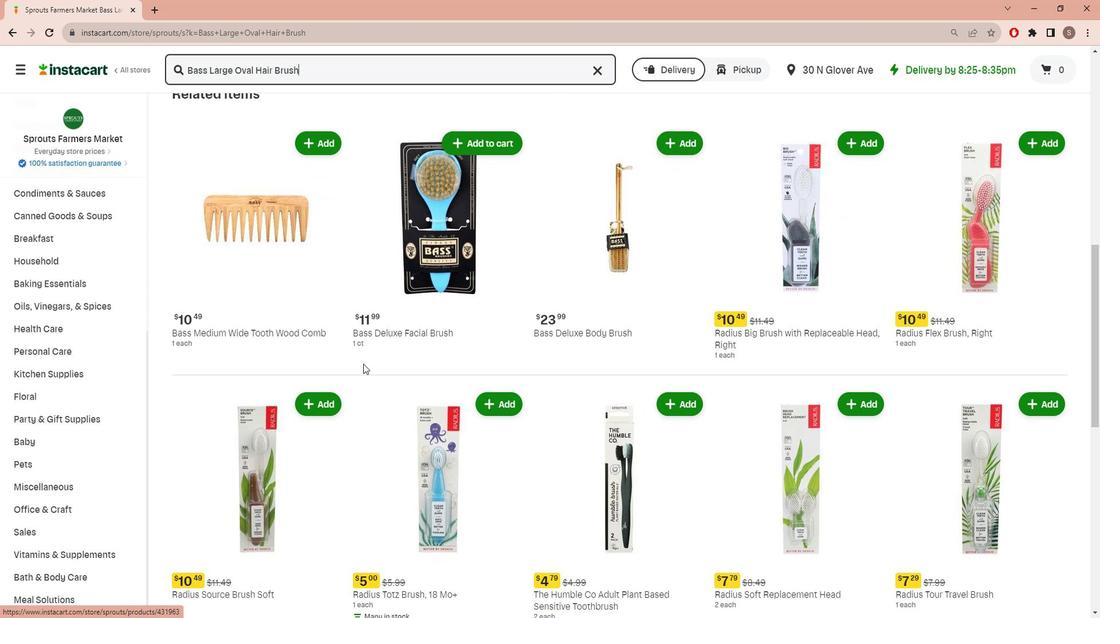 
Action: Mouse scrolled (355, 364) with delta (0, 0)
Screenshot: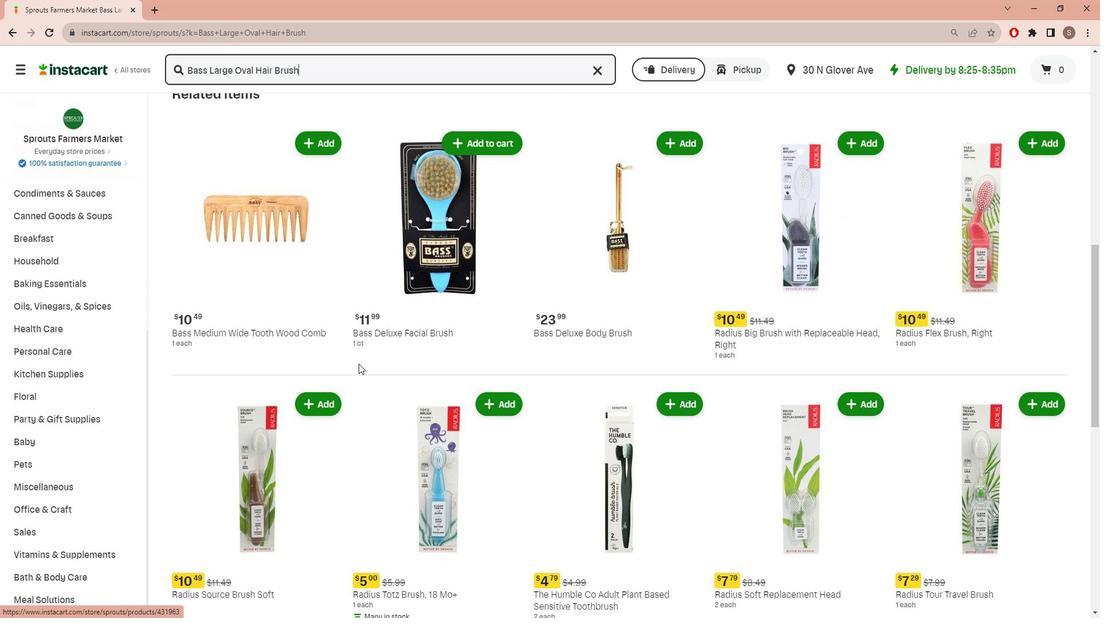 
Action: Mouse scrolled (355, 364) with delta (0, 0)
Screenshot: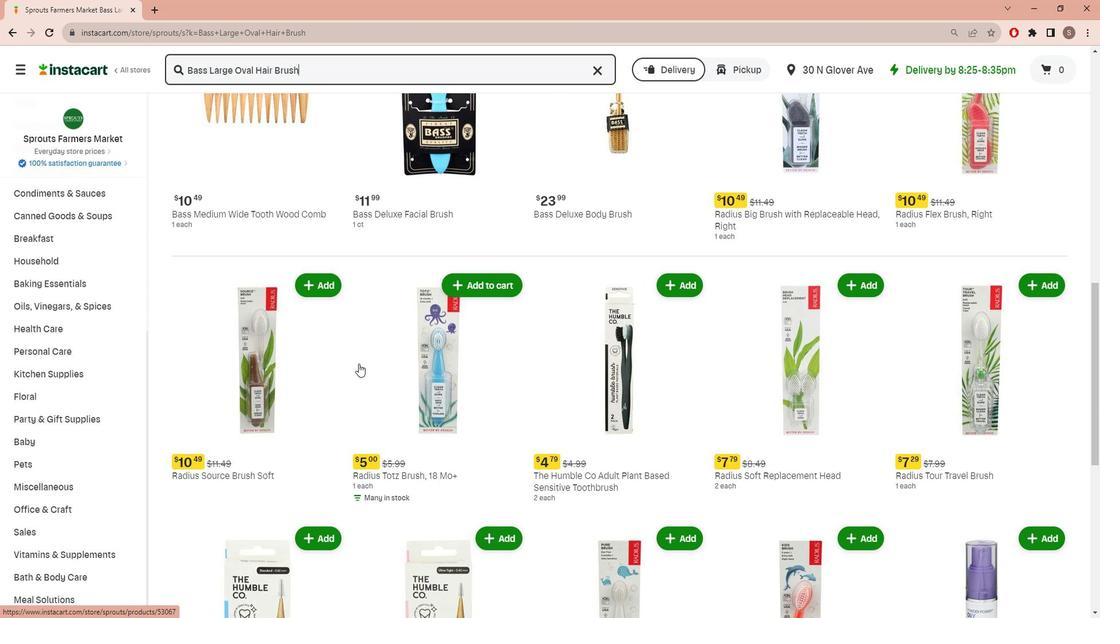 
Action: Mouse scrolled (355, 364) with delta (0, 0)
Screenshot: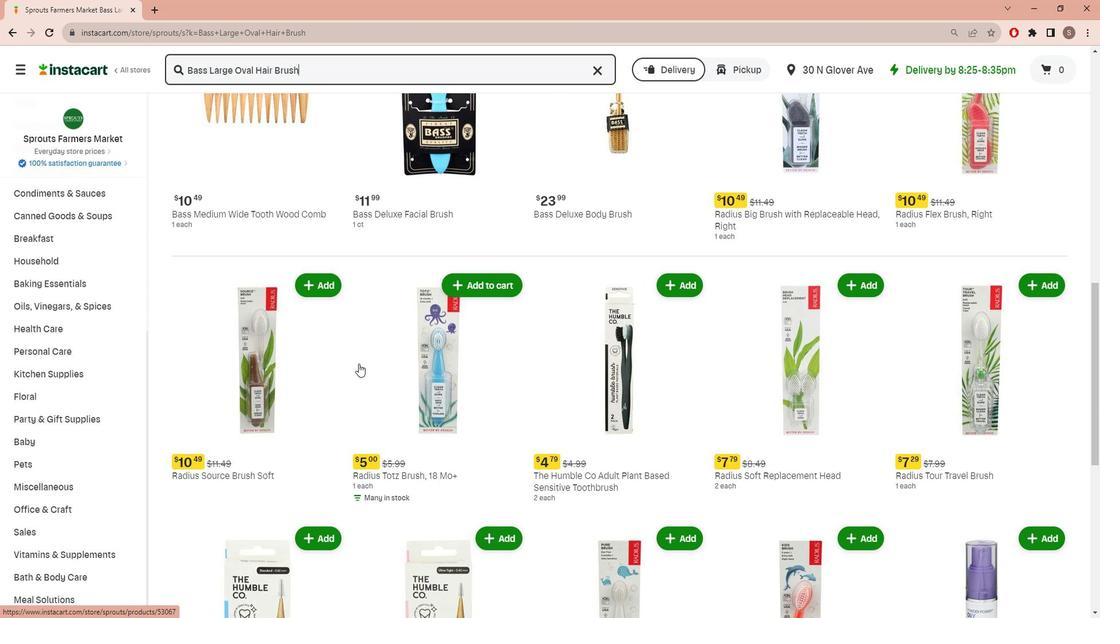 
Action: Mouse scrolled (355, 364) with delta (0, 0)
Screenshot: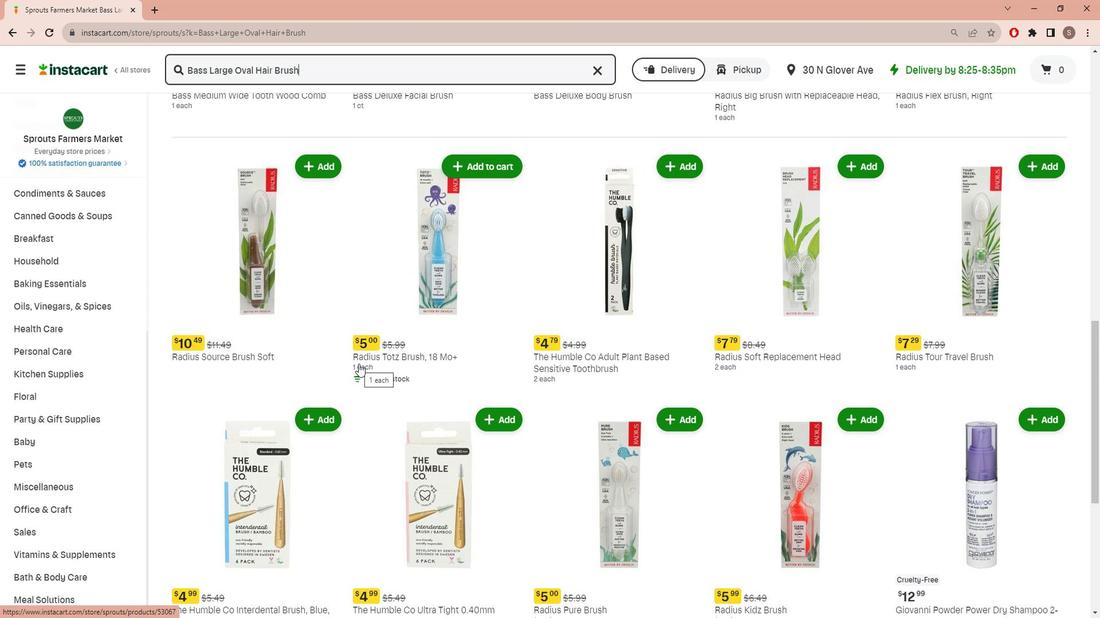 
Action: Mouse scrolled (355, 364) with delta (0, 0)
Screenshot: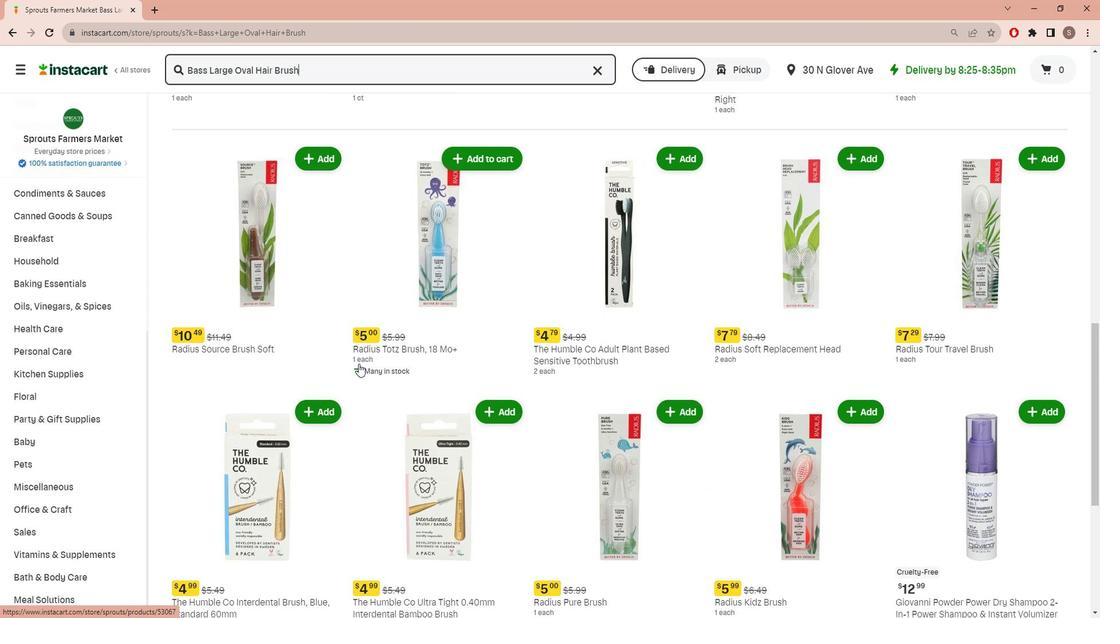 
Action: Mouse scrolled (355, 364) with delta (0, 0)
Screenshot: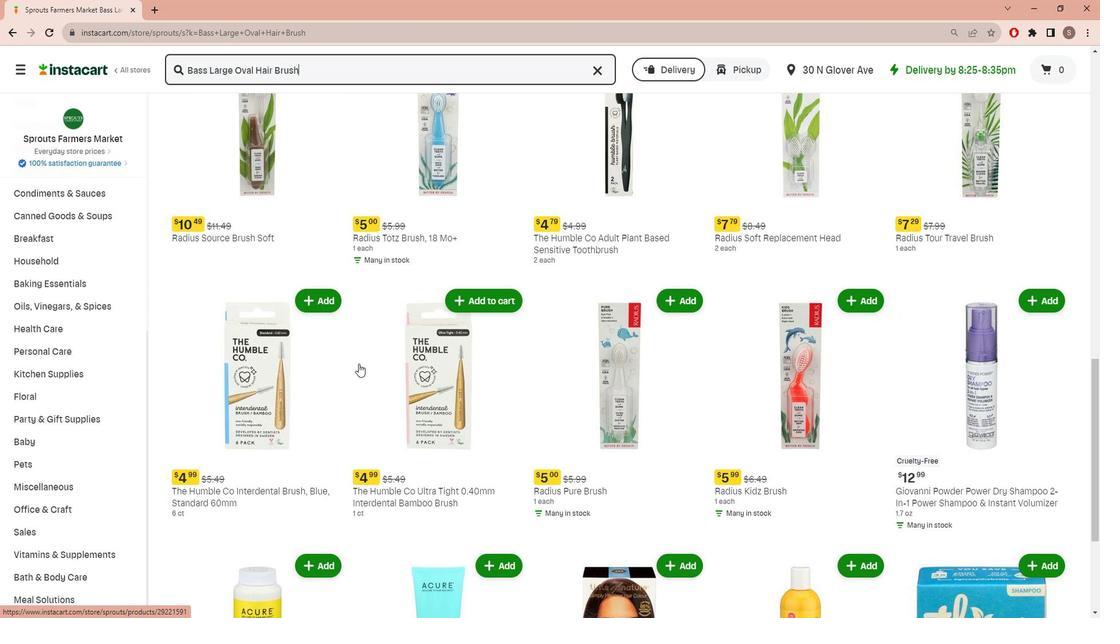 
Action: Mouse scrolled (355, 364) with delta (0, 0)
Screenshot: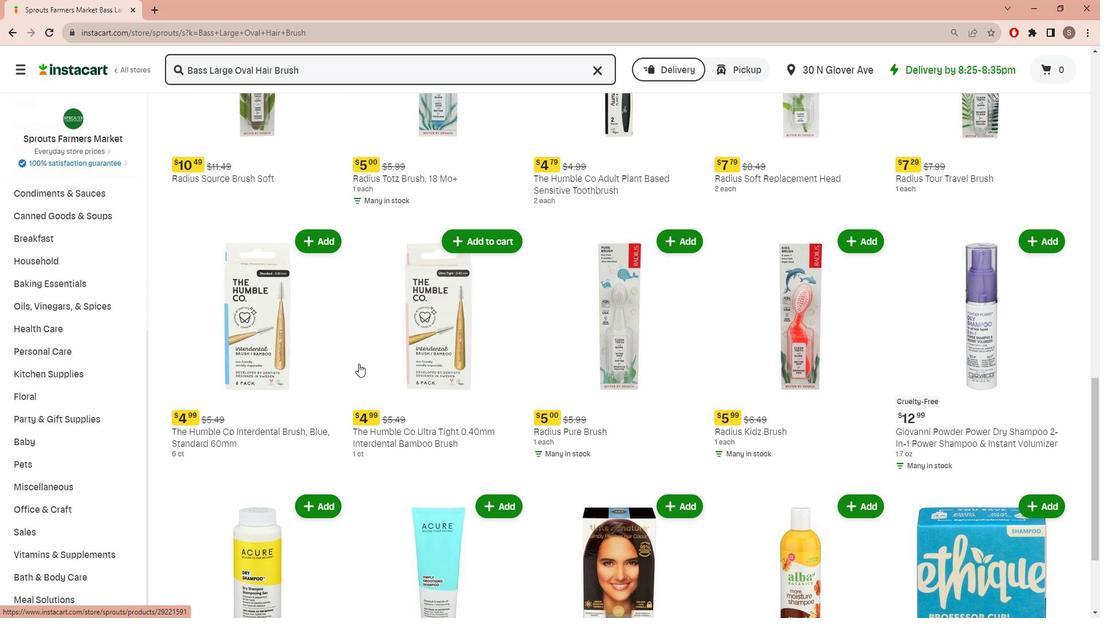 
Action: Mouse scrolled (355, 364) with delta (0, 0)
Screenshot: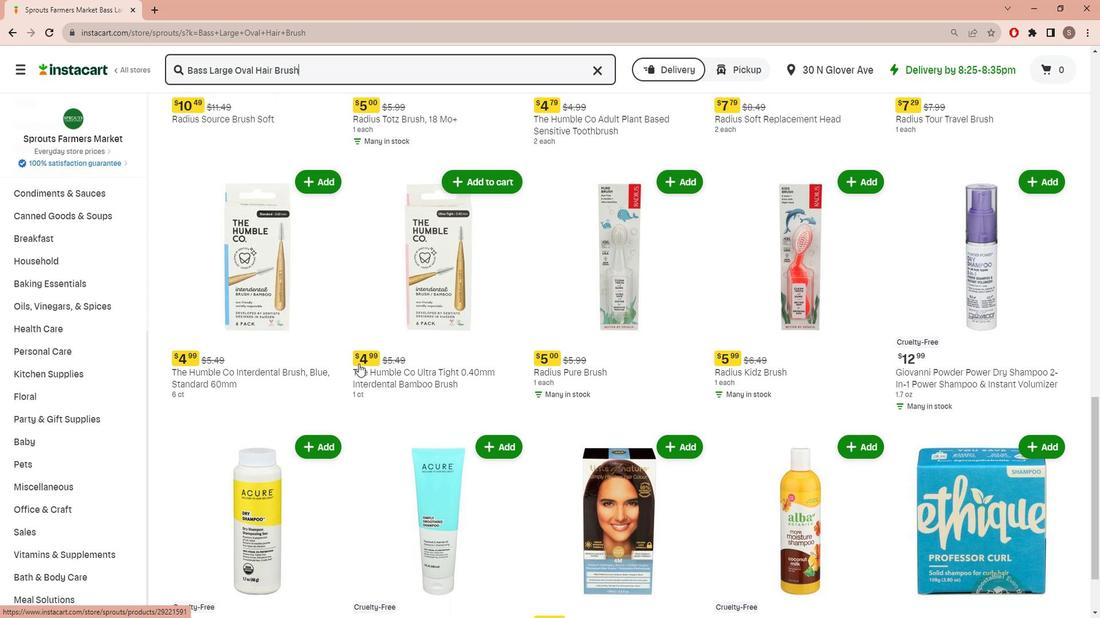 
Action: Mouse scrolled (355, 364) with delta (0, 0)
Screenshot: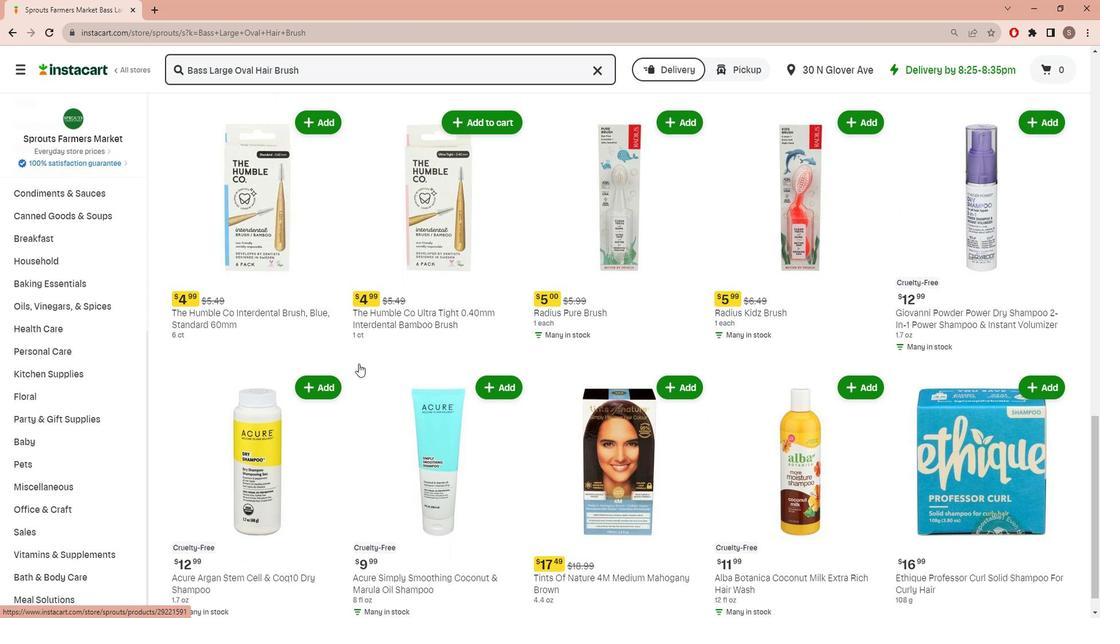 
Action: Mouse scrolled (355, 364) with delta (0, 0)
Screenshot: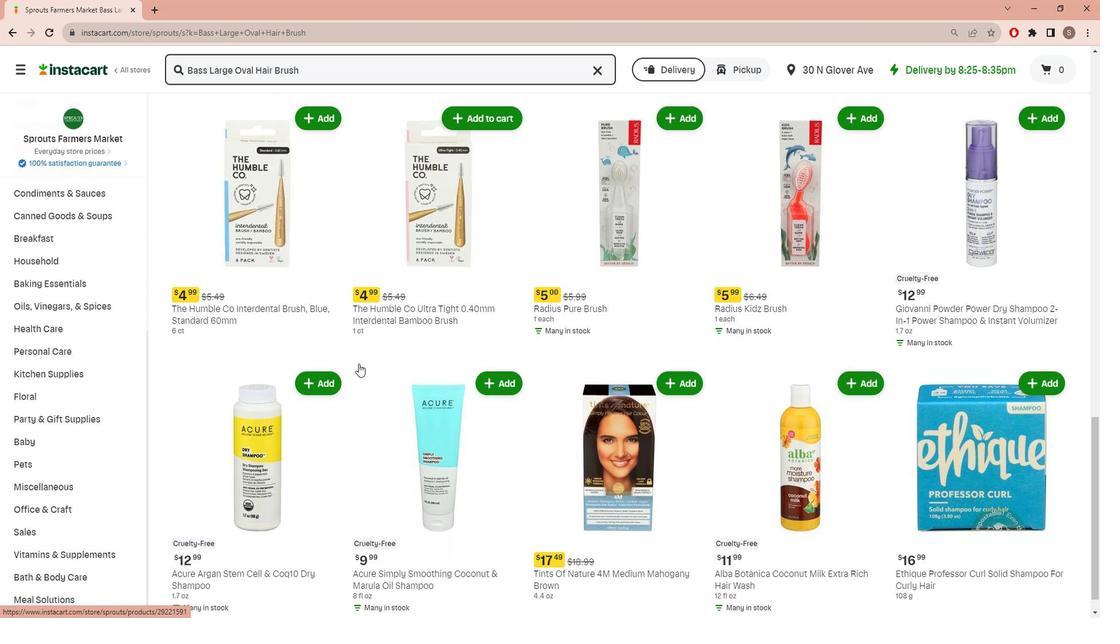 
Action: Mouse scrolled (355, 364) with delta (0, 0)
Screenshot: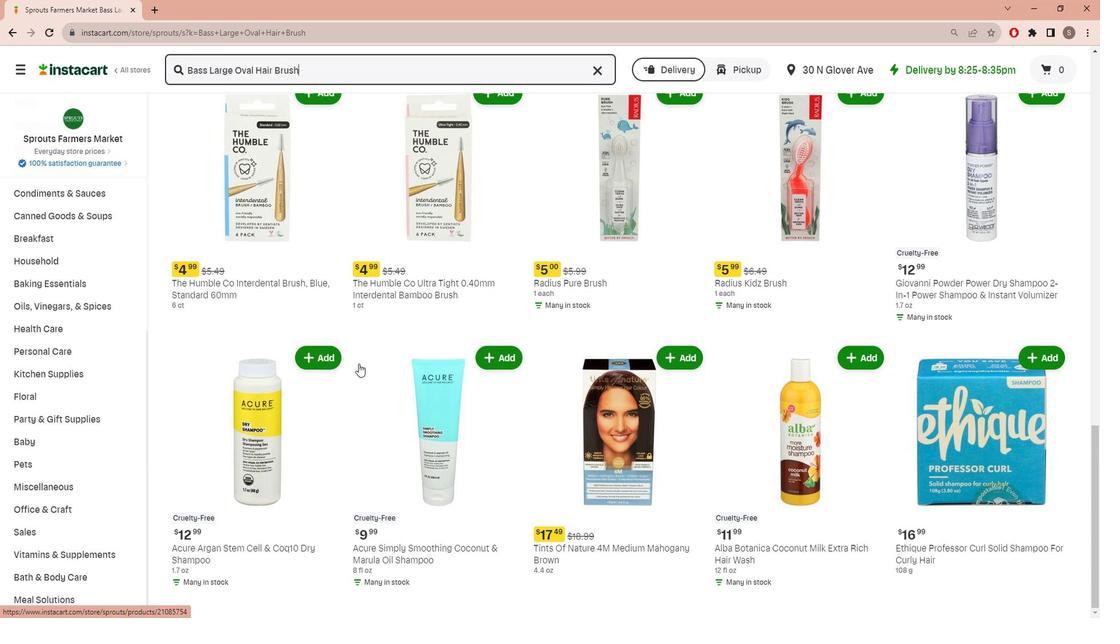 
Action: Mouse scrolled (355, 364) with delta (0, 0)
Screenshot: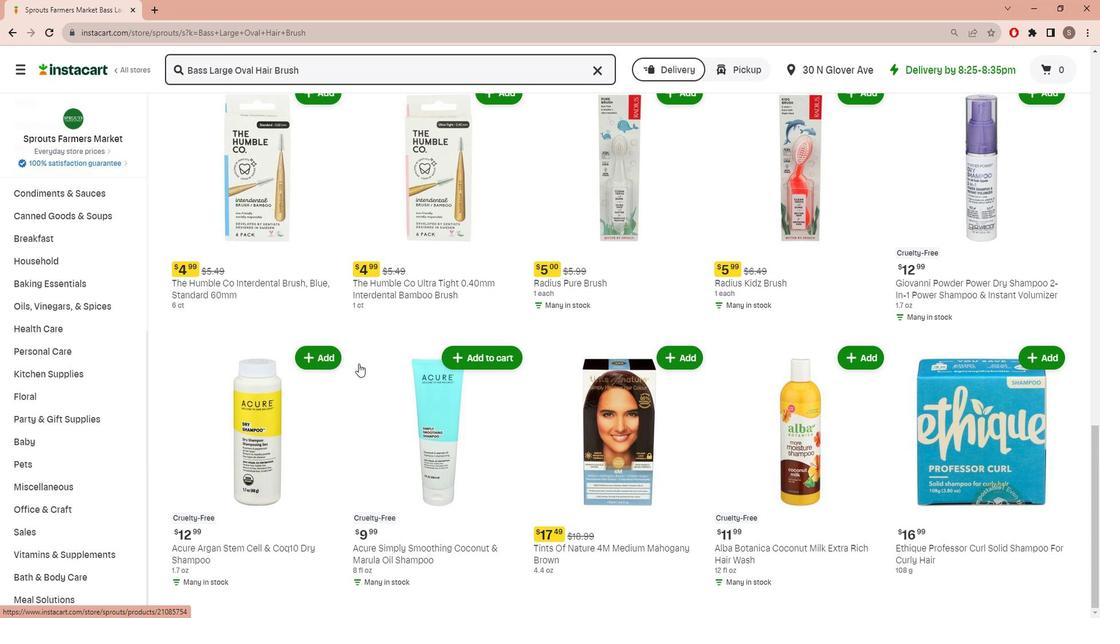 
Action: Mouse scrolled (355, 364) with delta (0, 0)
Screenshot: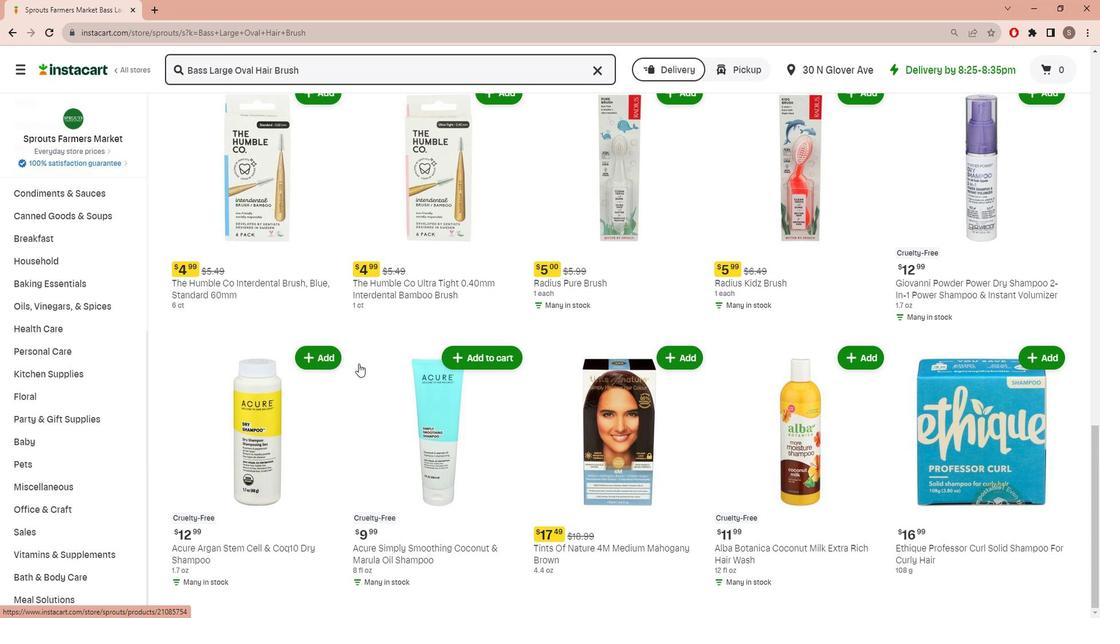 
Action: Mouse scrolled (355, 364) with delta (0, 0)
Screenshot: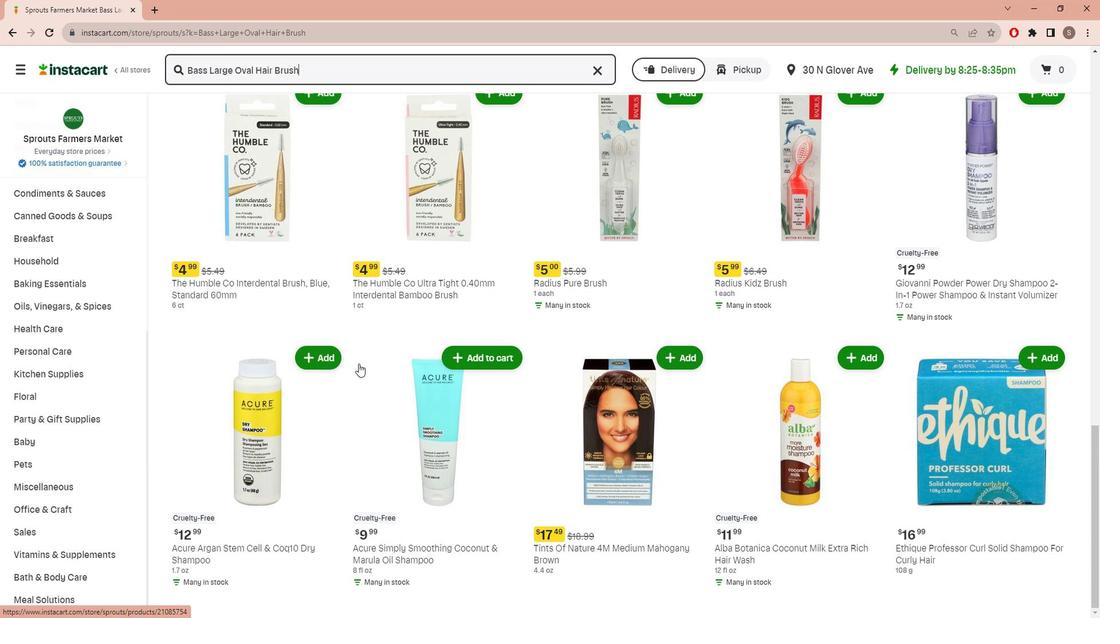 
Action: Mouse scrolled (355, 364) with delta (0, 0)
Screenshot: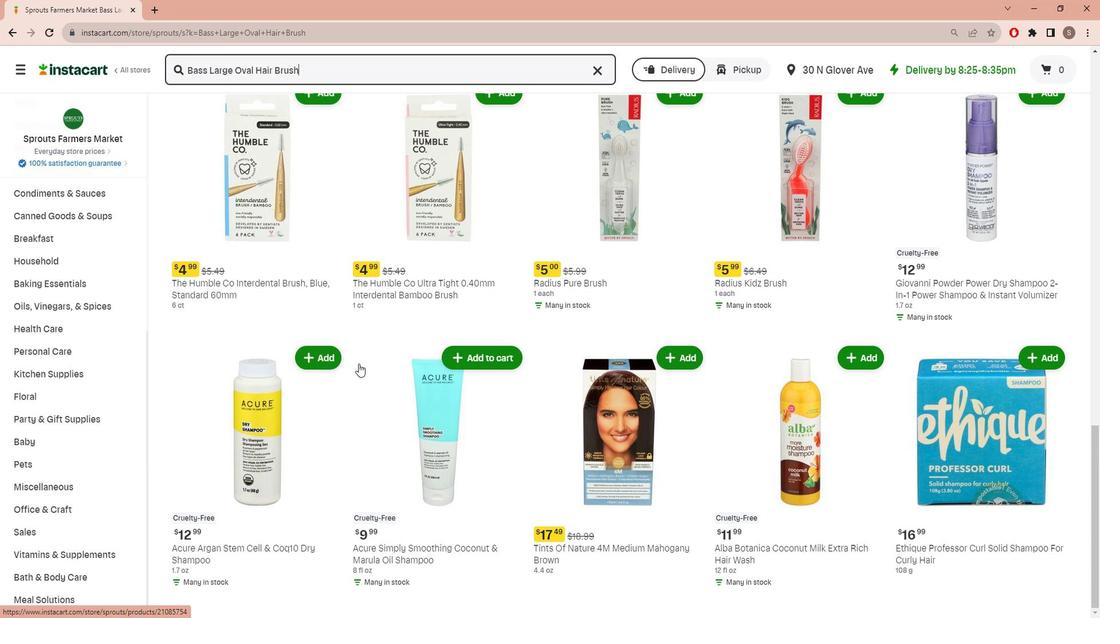 
